 Task: Find connections with filter location La Laguna with filter topic #nowhiringwith filter profile language German with filter current company Acro Service Corp with filter school Saranathan College of Engineering with filter industry Mobile Computing Software Products with filter service category Telecommunications with filter keywords title Outside Sales Manager
Action: Mouse moved to (479, 68)
Screenshot: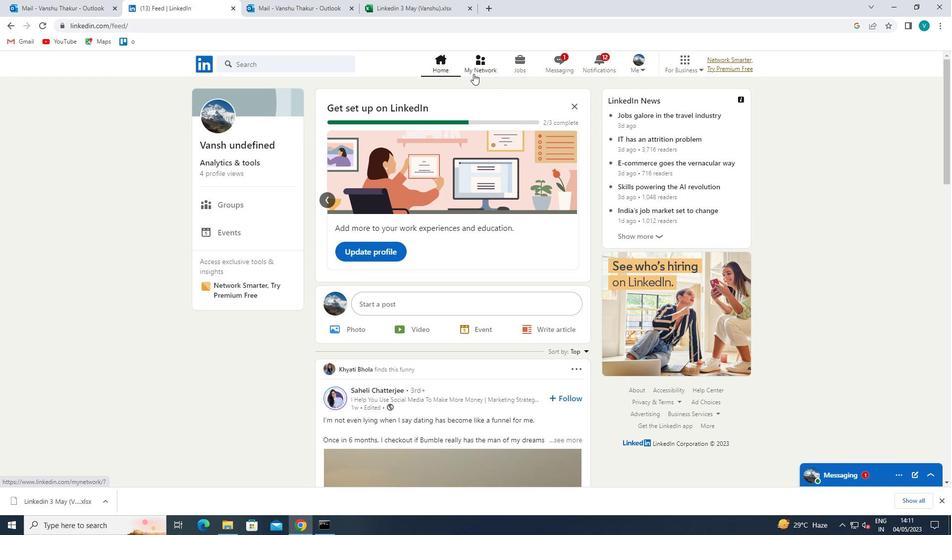 
Action: Mouse pressed left at (479, 68)
Screenshot: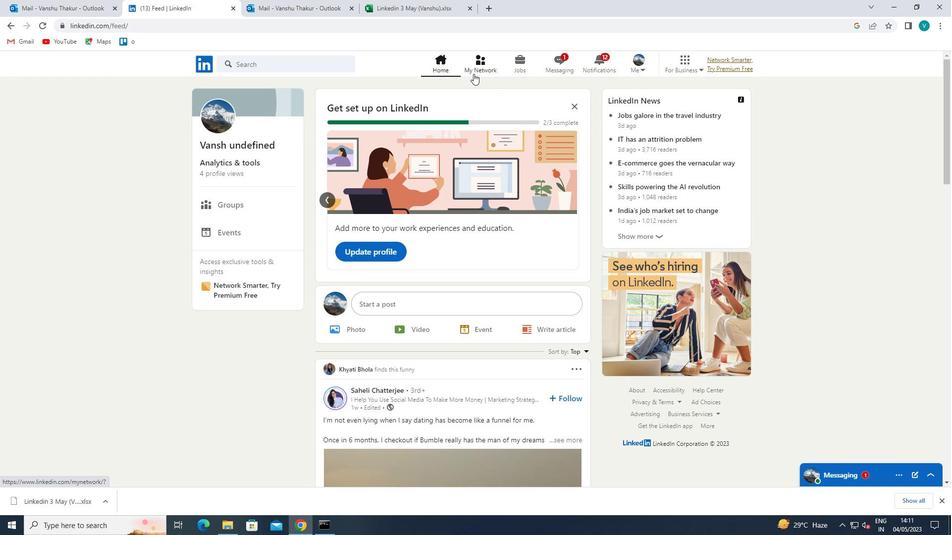 
Action: Mouse moved to (300, 120)
Screenshot: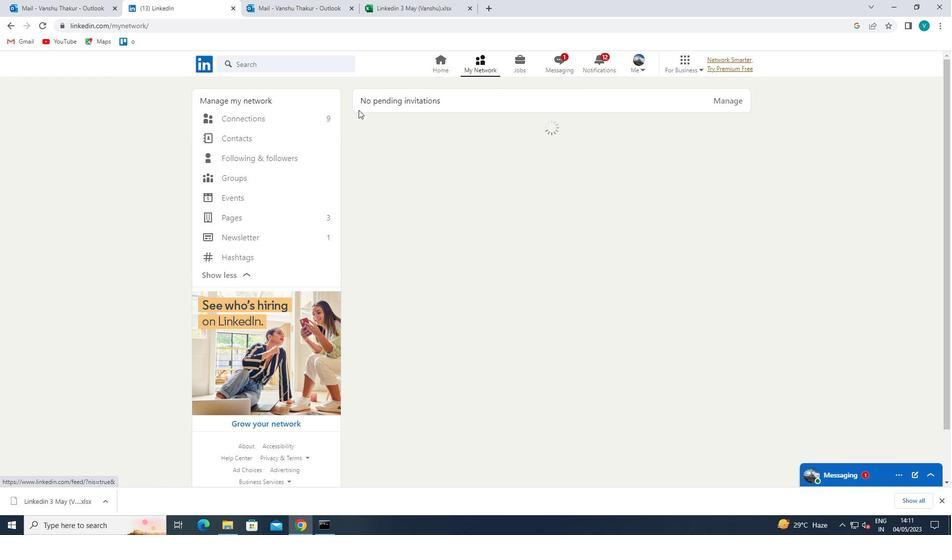 
Action: Mouse pressed left at (300, 120)
Screenshot: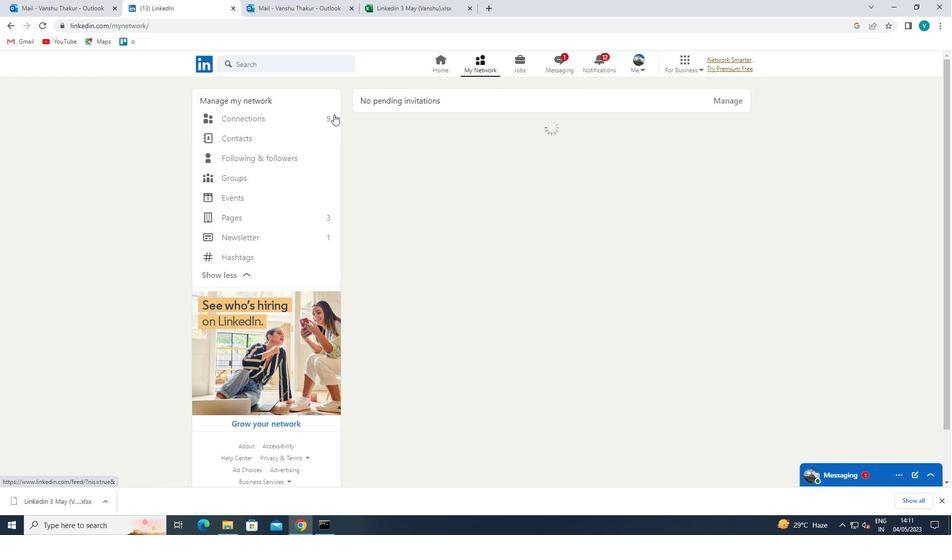 
Action: Mouse moved to (537, 121)
Screenshot: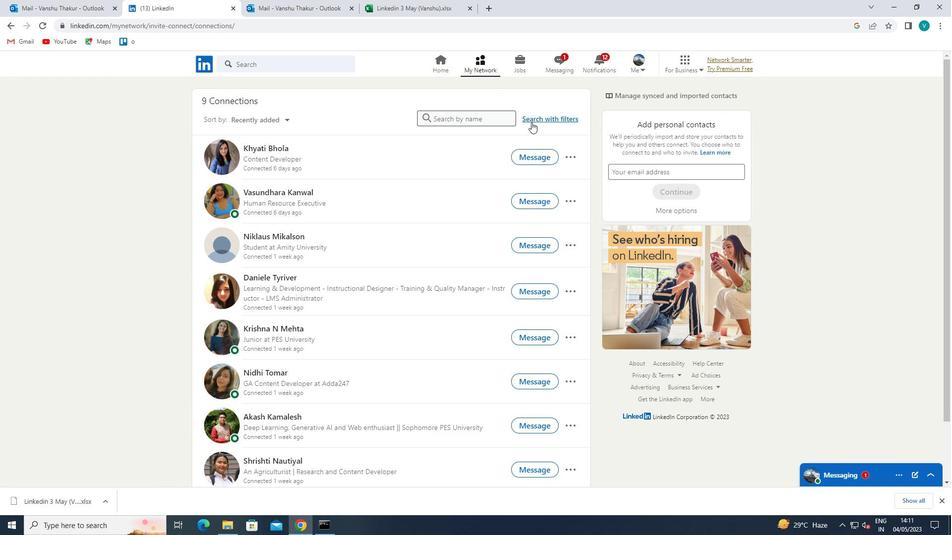 
Action: Mouse pressed left at (537, 121)
Screenshot: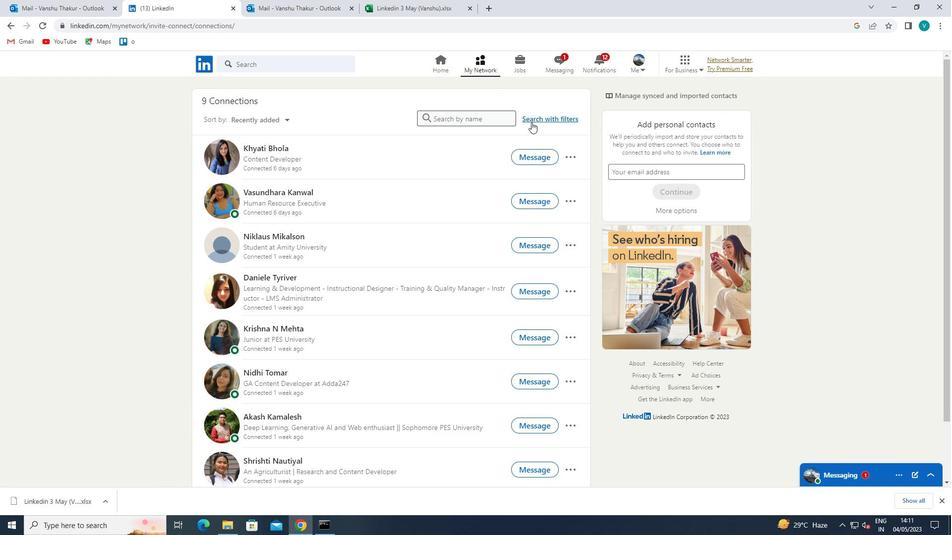 
Action: Mouse moved to (486, 93)
Screenshot: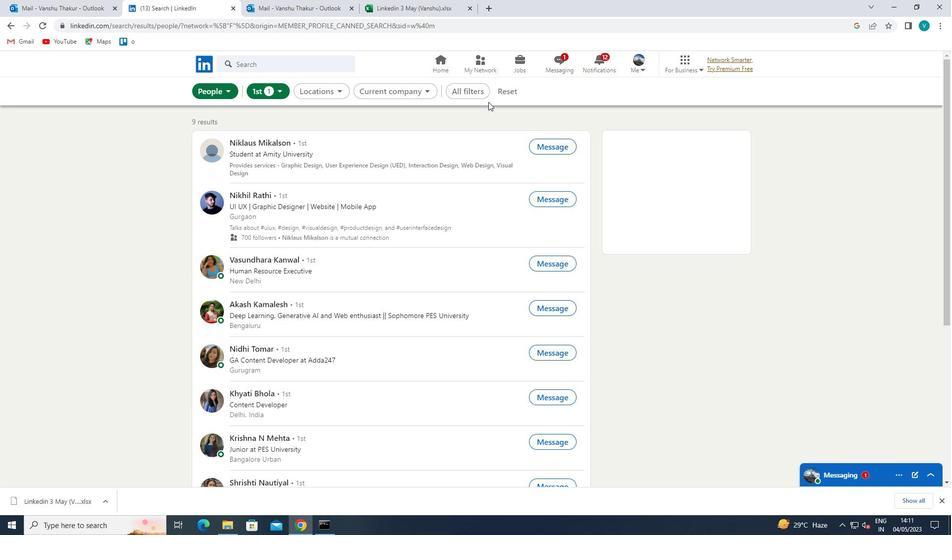 
Action: Mouse pressed left at (486, 93)
Screenshot: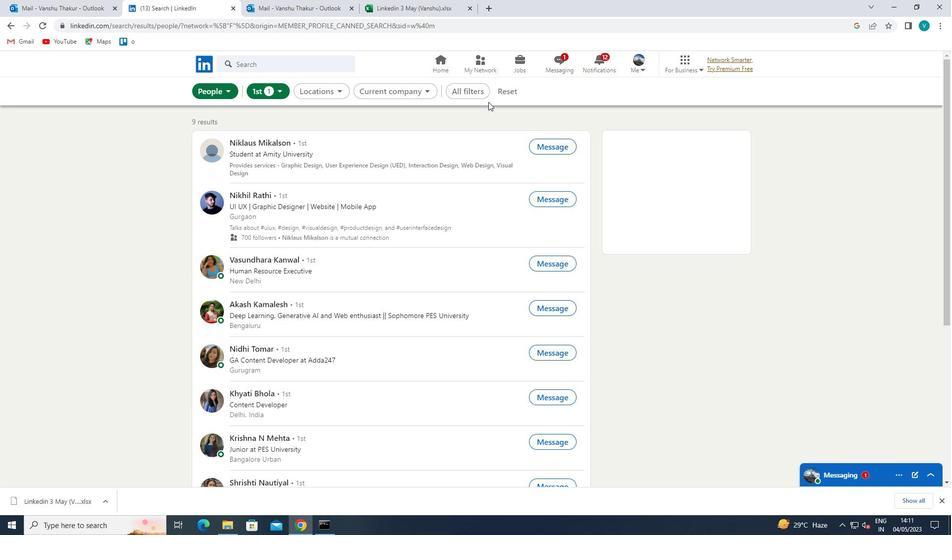 
Action: Mouse moved to (807, 196)
Screenshot: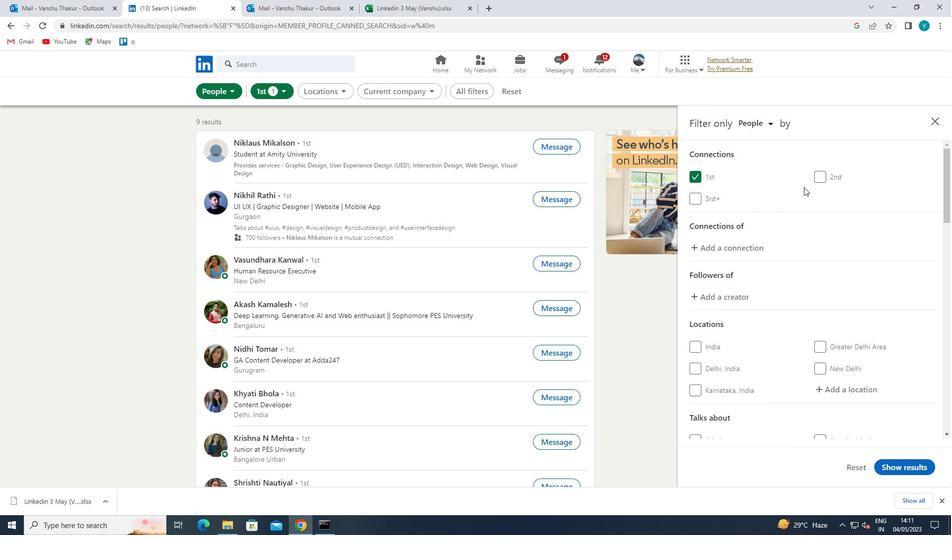 
Action: Mouse scrolled (807, 195) with delta (0, 0)
Screenshot: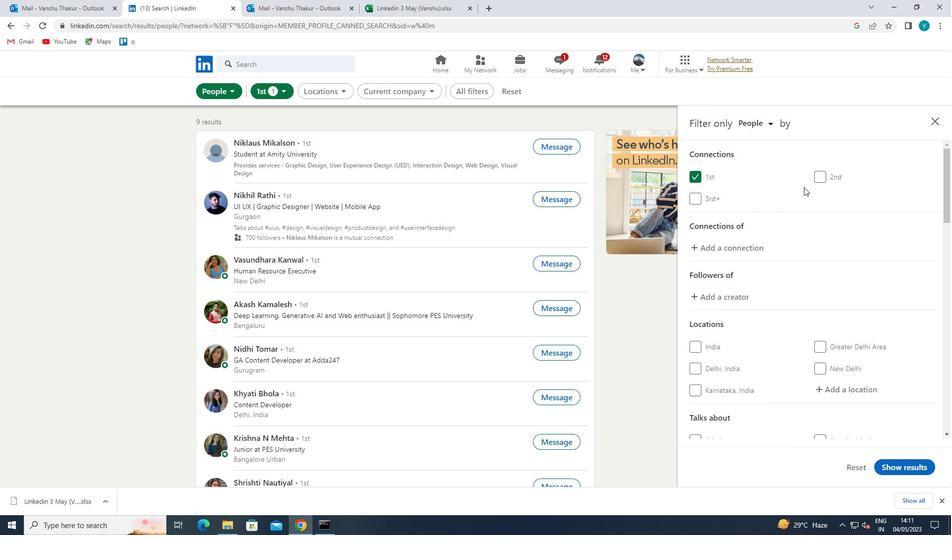 
Action: Mouse moved to (808, 199)
Screenshot: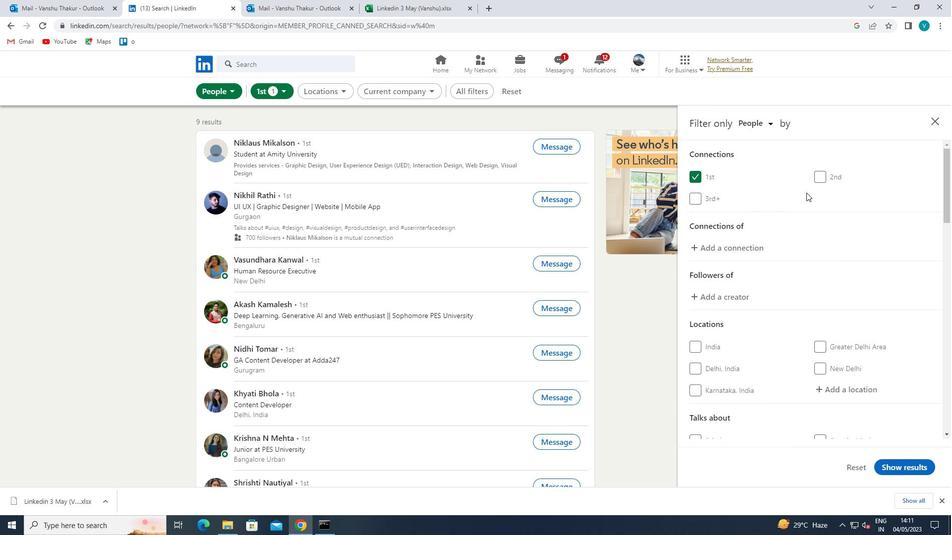 
Action: Mouse scrolled (808, 199) with delta (0, 0)
Screenshot: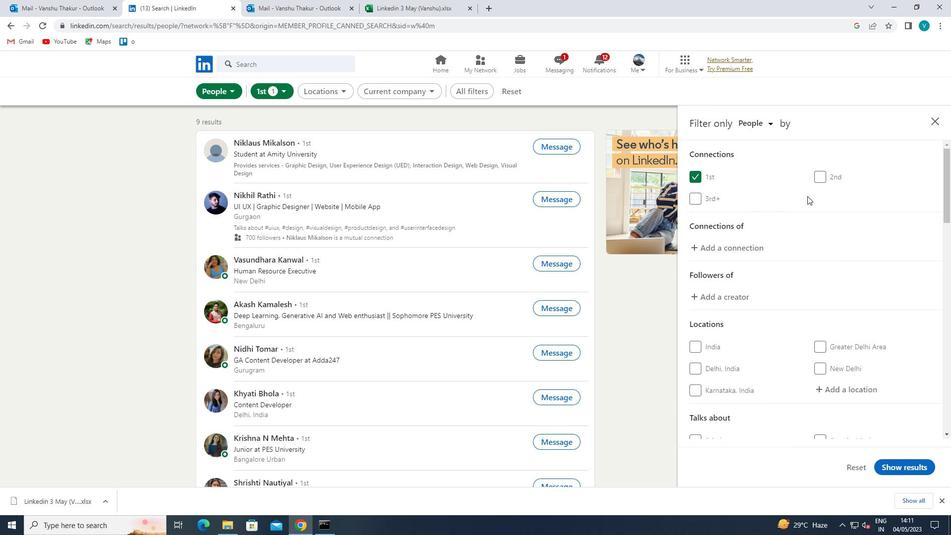 
Action: Mouse moved to (809, 201)
Screenshot: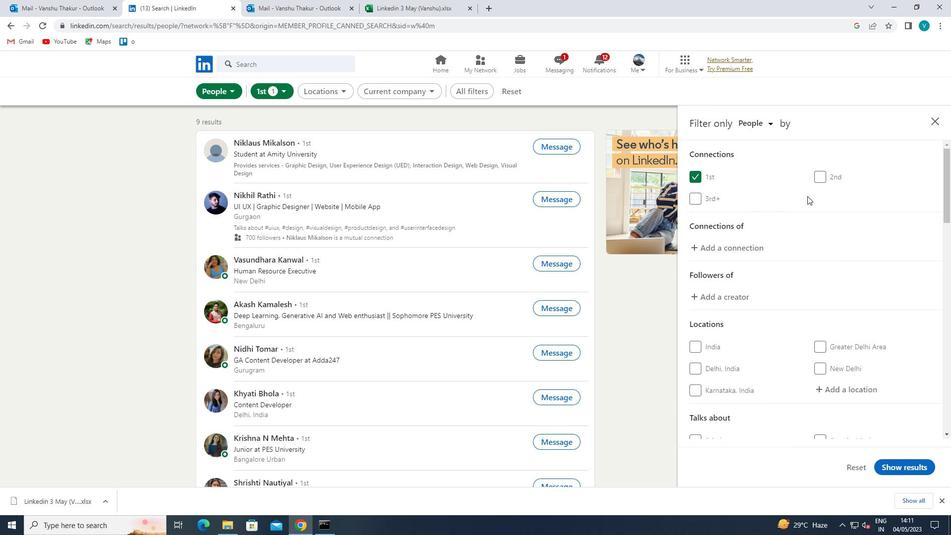 
Action: Mouse scrolled (809, 200) with delta (0, 0)
Screenshot: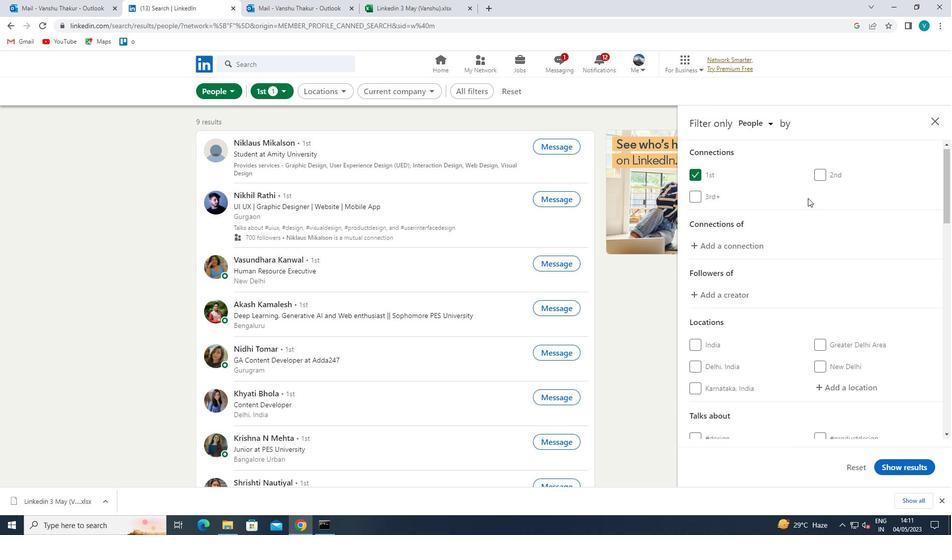 
Action: Mouse moved to (830, 236)
Screenshot: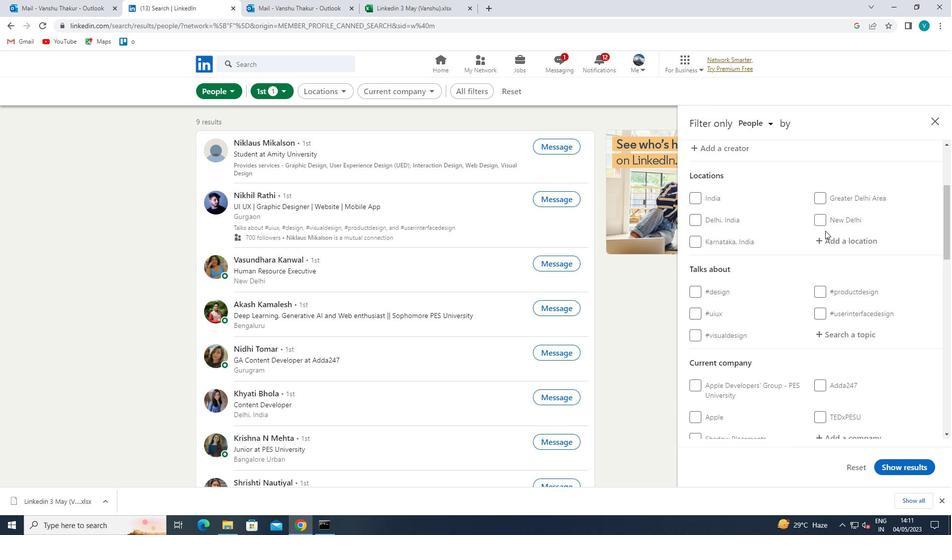
Action: Mouse pressed left at (830, 236)
Screenshot: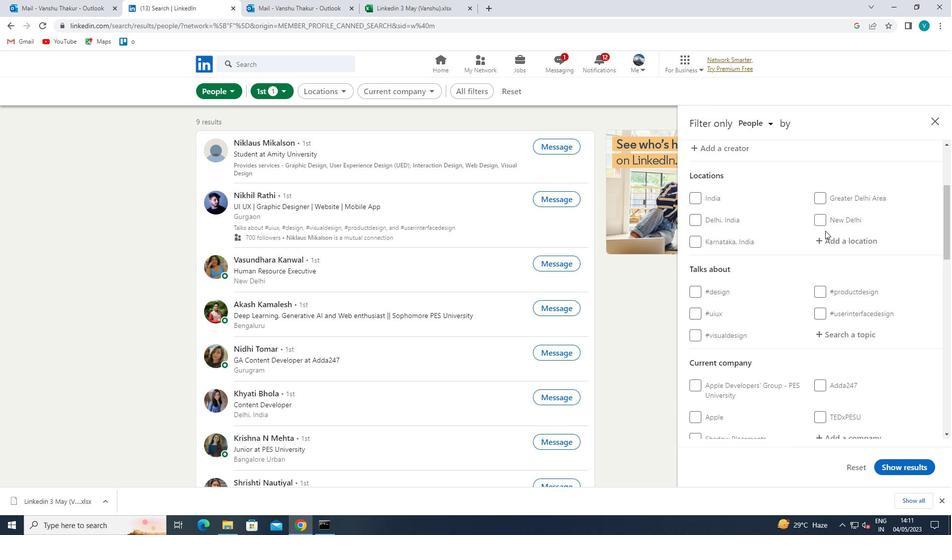 
Action: Mouse moved to (690, 161)
Screenshot: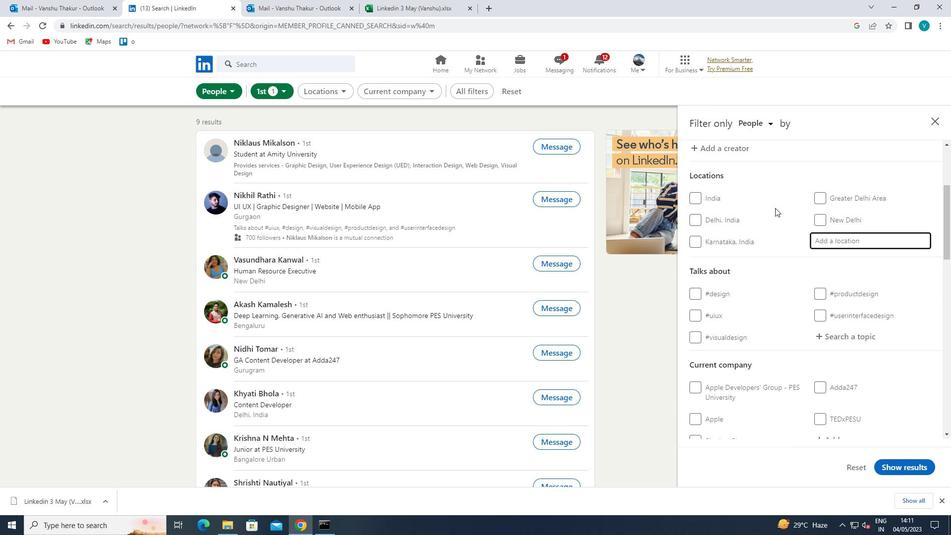 
Action: Key pressed <Key.shift>LA<Key.space><Key.shift><Key.shift><Key.shift><Key.shift><Key.shift><Key.shift><Key.shift><Key.shift><Key.shift><Key.shift><Key.shift>LAGUNA
Screenshot: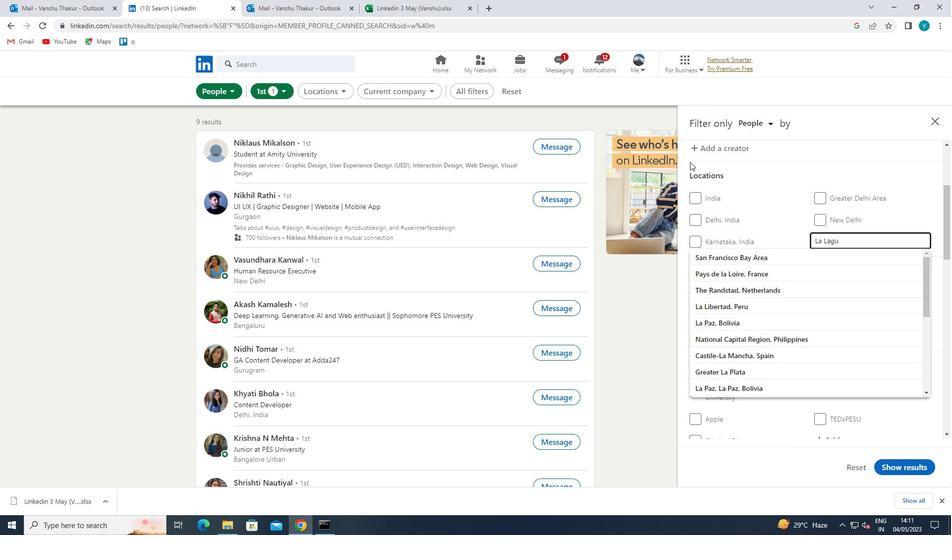 
Action: Mouse moved to (765, 271)
Screenshot: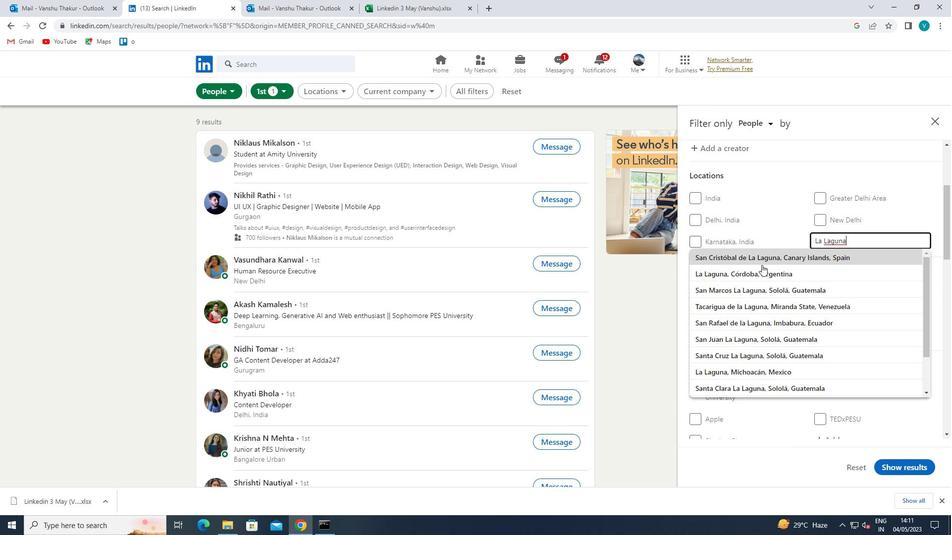
Action: Mouse pressed left at (765, 271)
Screenshot: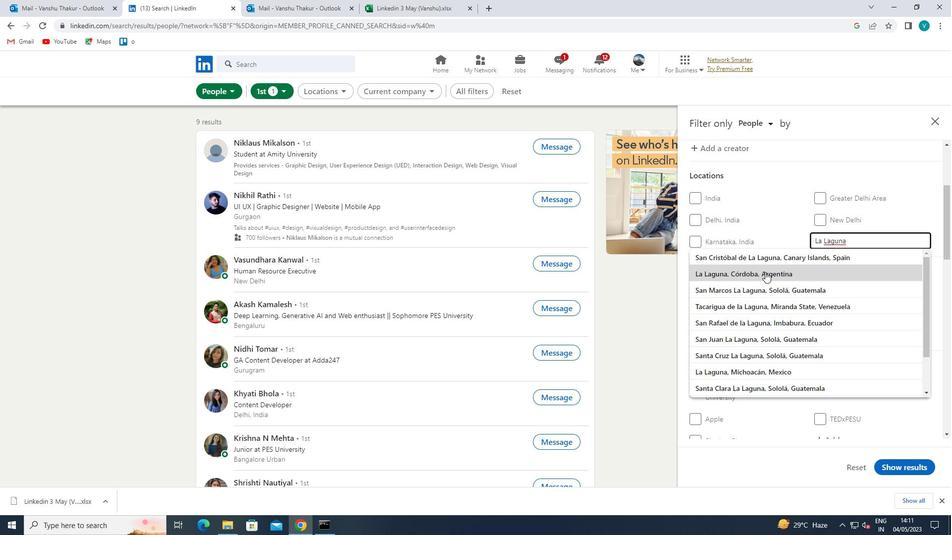 
Action: Mouse scrolled (765, 271) with delta (0, 0)
Screenshot: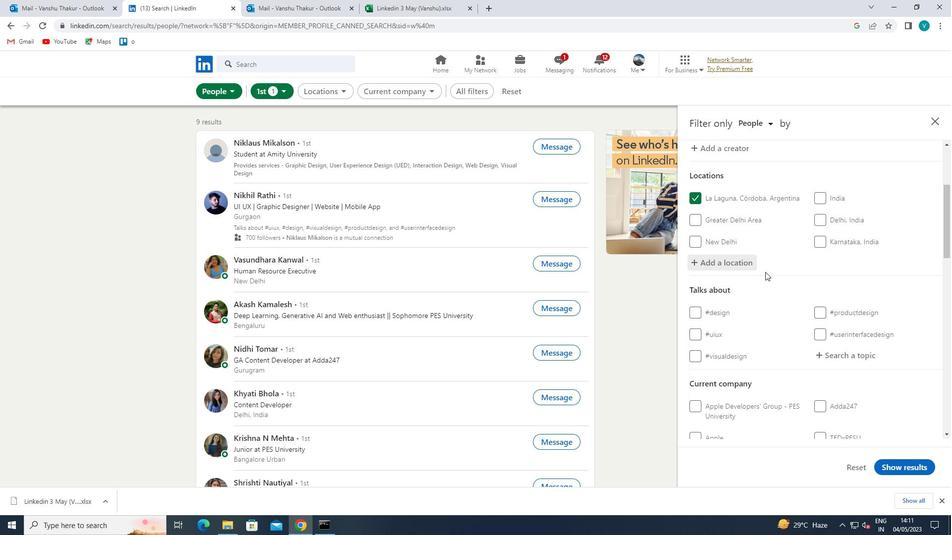 
Action: Mouse scrolled (765, 271) with delta (0, 0)
Screenshot: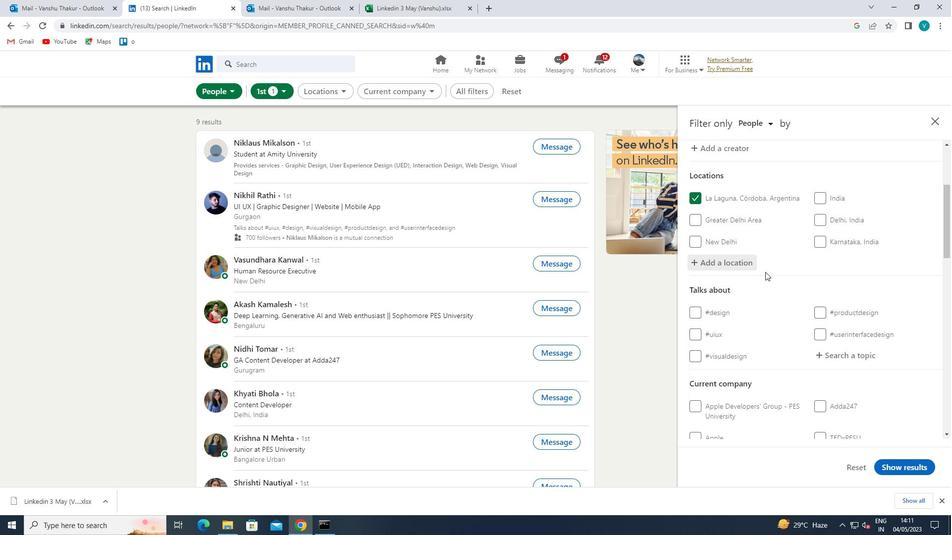 
Action: Mouse moved to (826, 261)
Screenshot: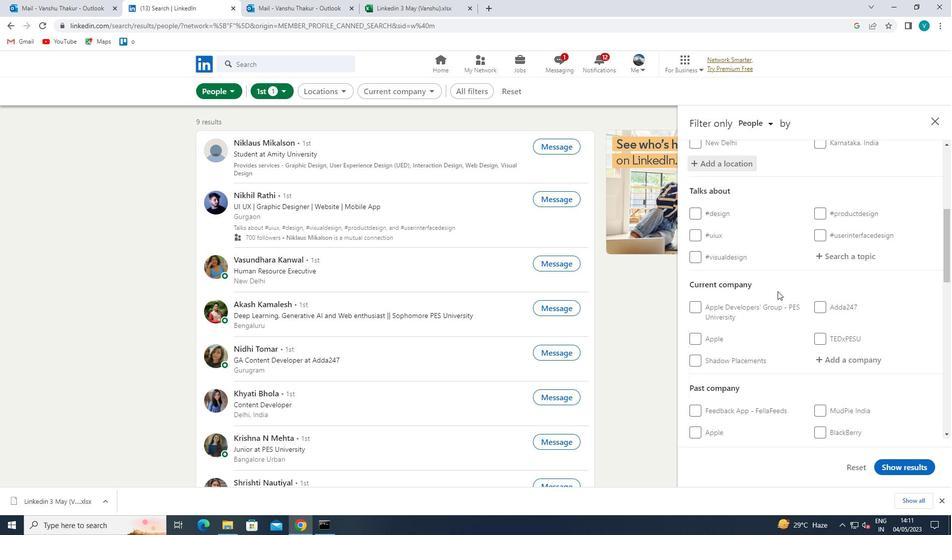 
Action: Mouse pressed left at (826, 261)
Screenshot: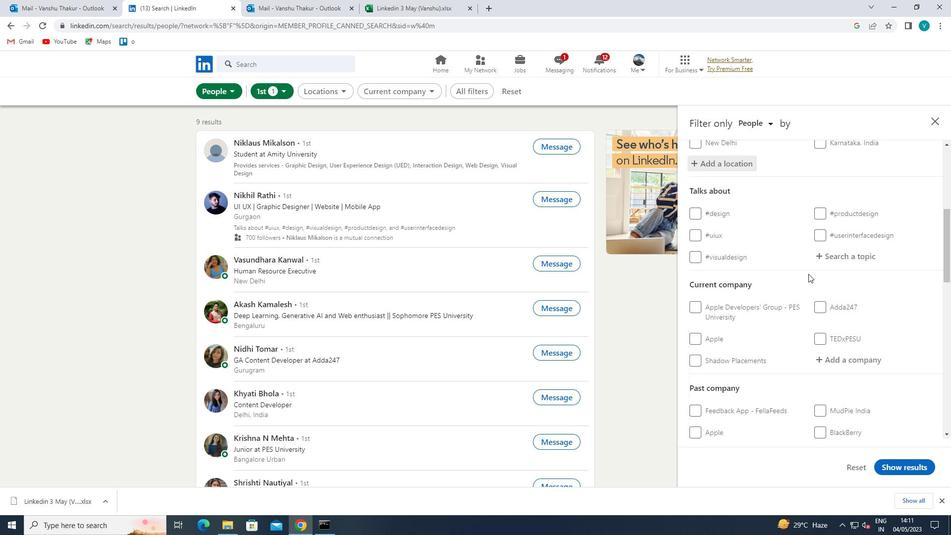 
Action: Key pressed NOWHIRING
Screenshot: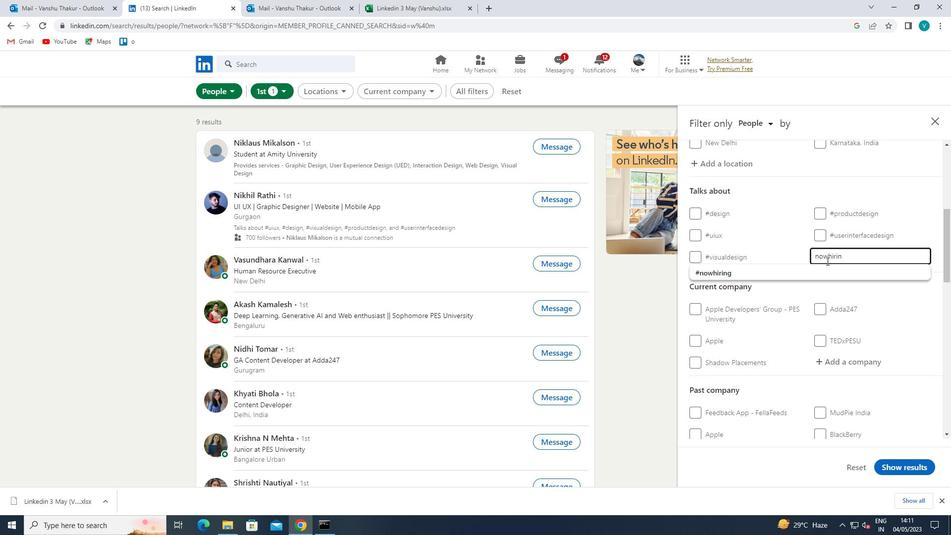 
Action: Mouse moved to (790, 265)
Screenshot: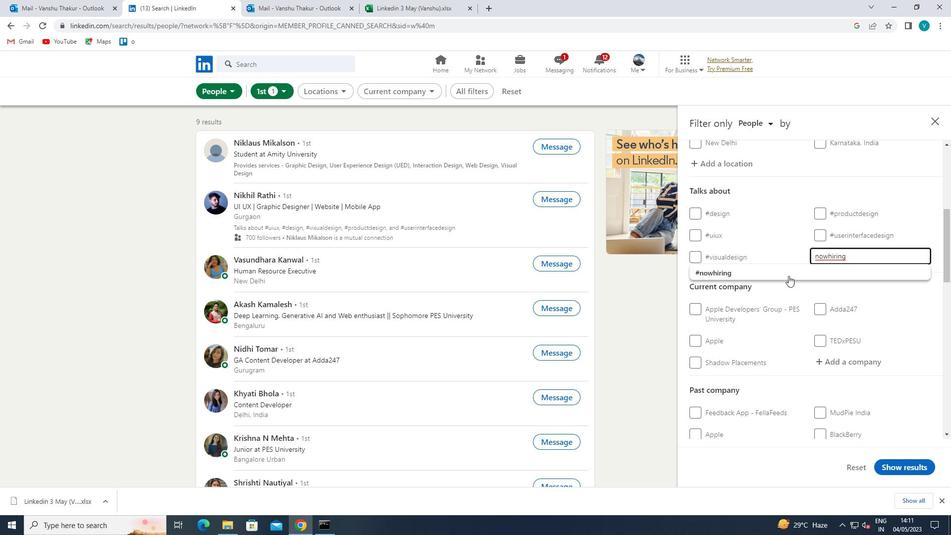 
Action: Mouse pressed left at (790, 265)
Screenshot: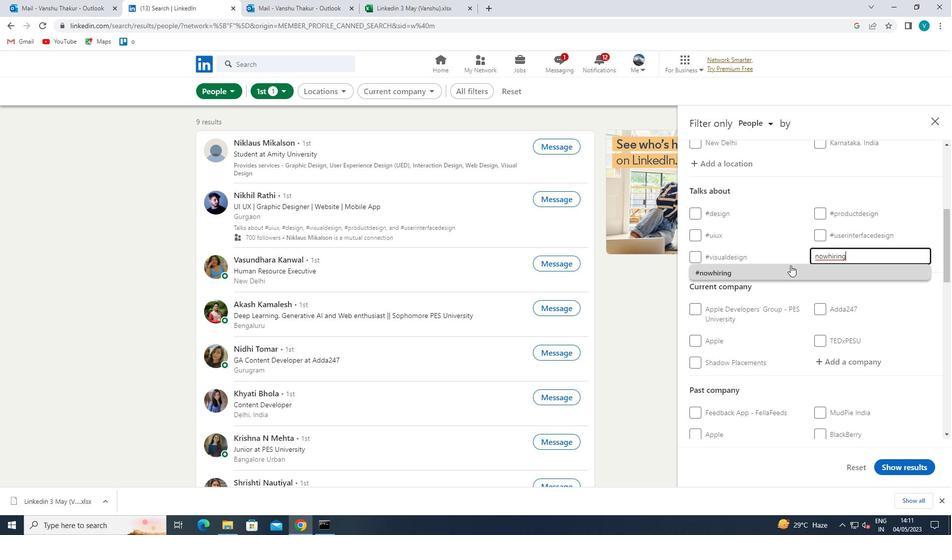 
Action: Mouse scrolled (790, 265) with delta (0, 0)
Screenshot: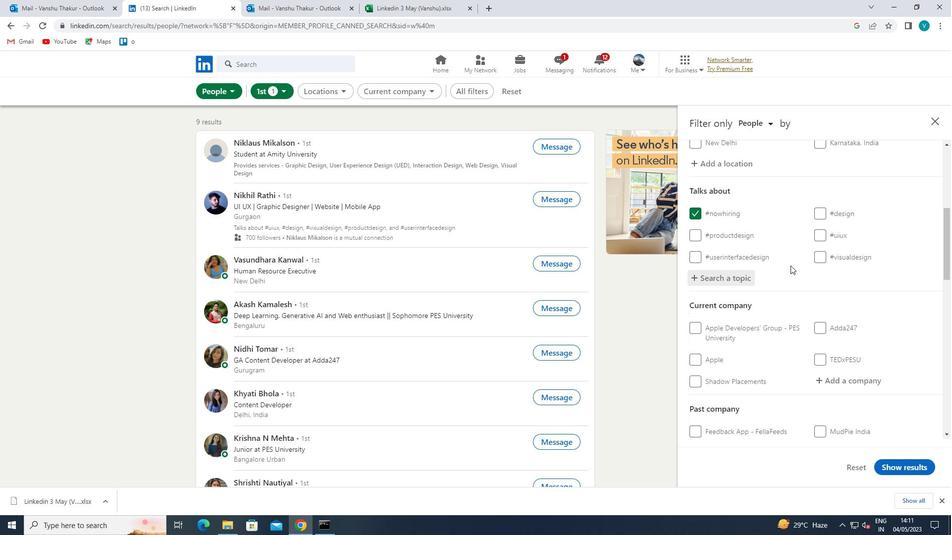 
Action: Mouse scrolled (790, 265) with delta (0, 0)
Screenshot: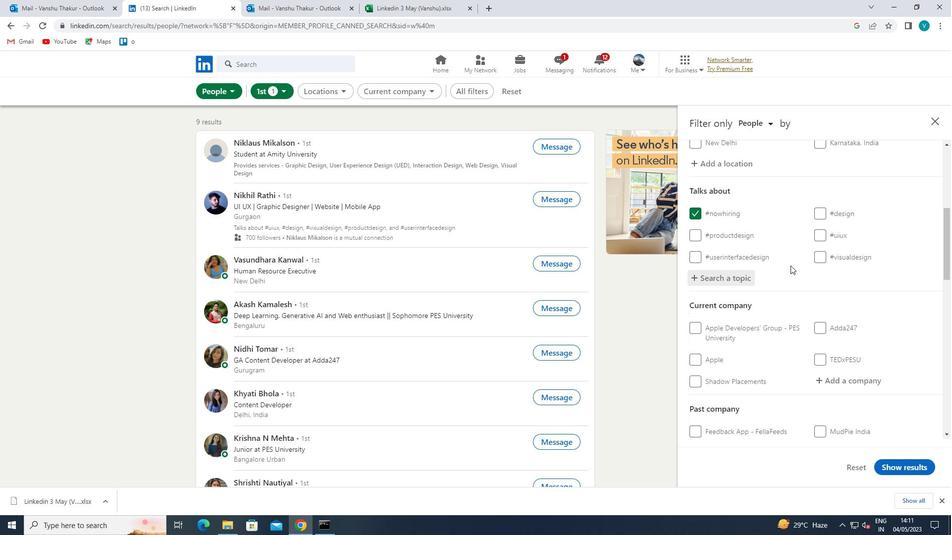 
Action: Mouse moved to (835, 276)
Screenshot: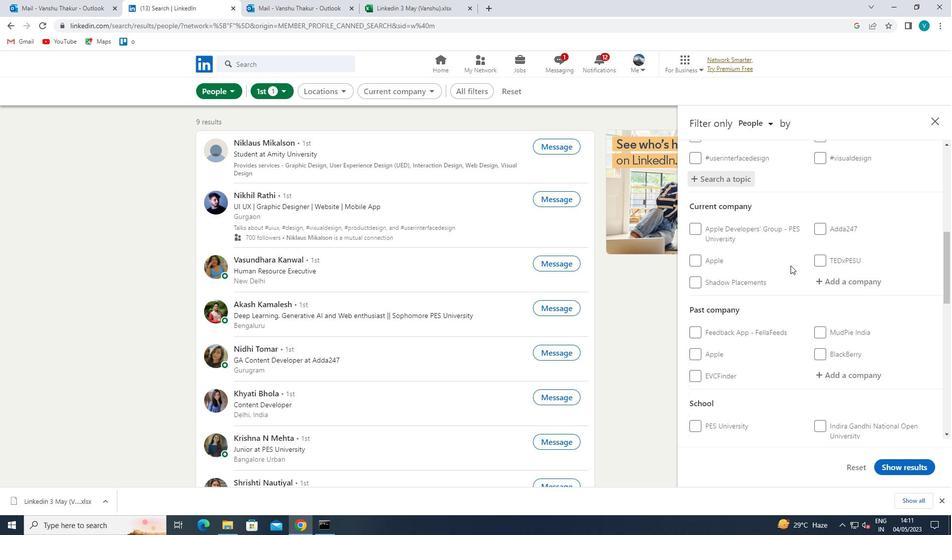
Action: Mouse pressed left at (835, 276)
Screenshot: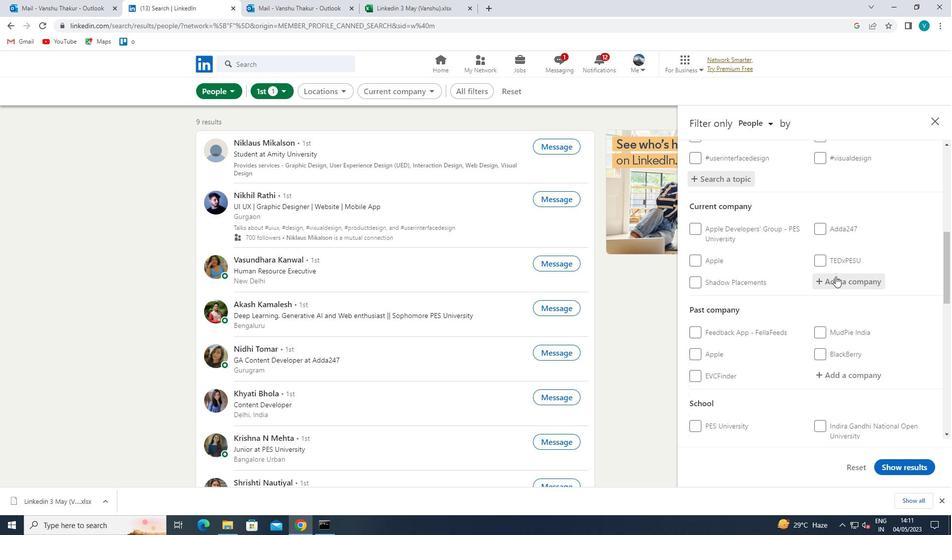 
Action: Key pressed <Key.shift>ACRO
Screenshot: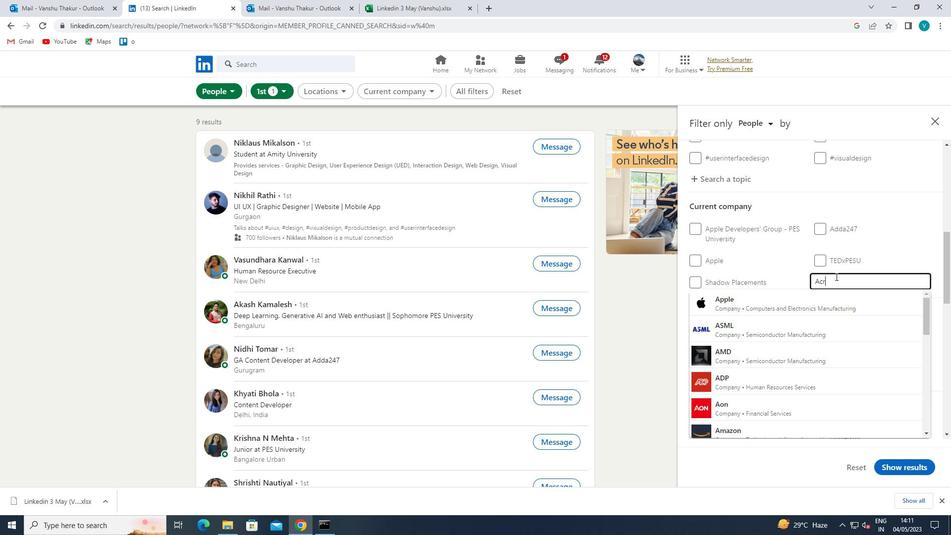 
Action: Mouse moved to (824, 322)
Screenshot: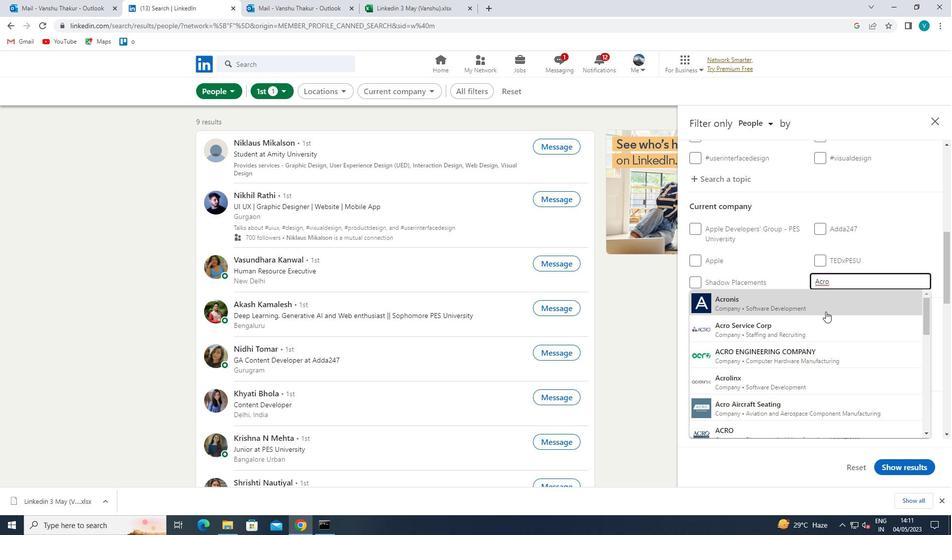 
Action: Mouse pressed left at (824, 322)
Screenshot: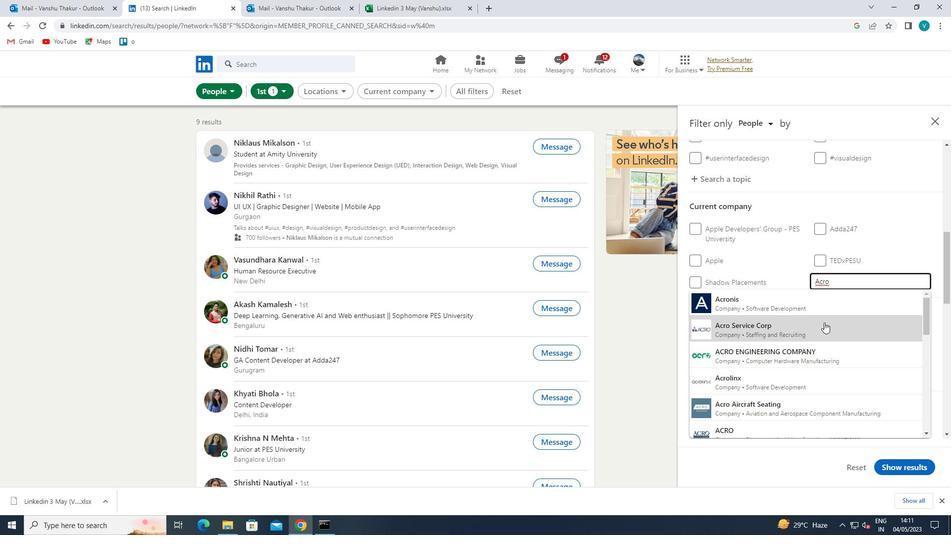 
Action: Mouse scrolled (824, 322) with delta (0, 0)
Screenshot: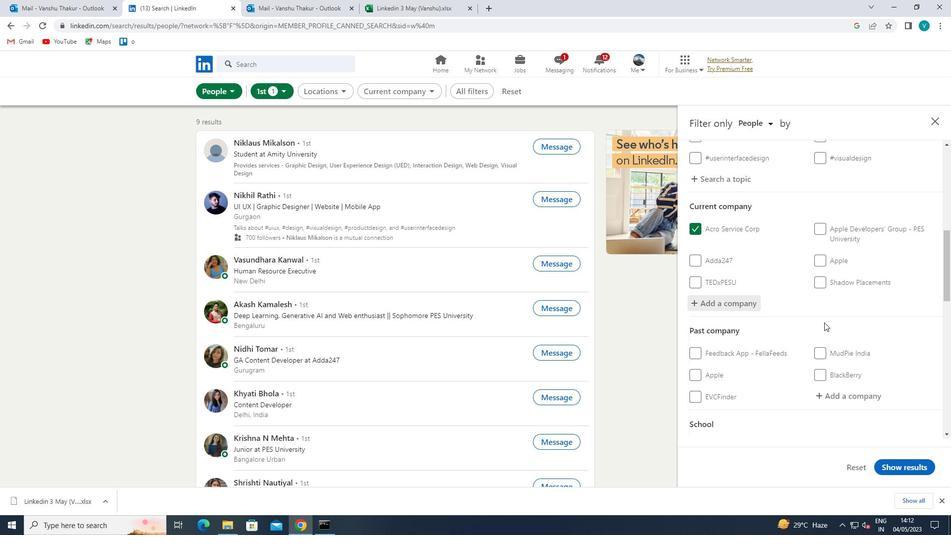 
Action: Mouse scrolled (824, 322) with delta (0, 0)
Screenshot: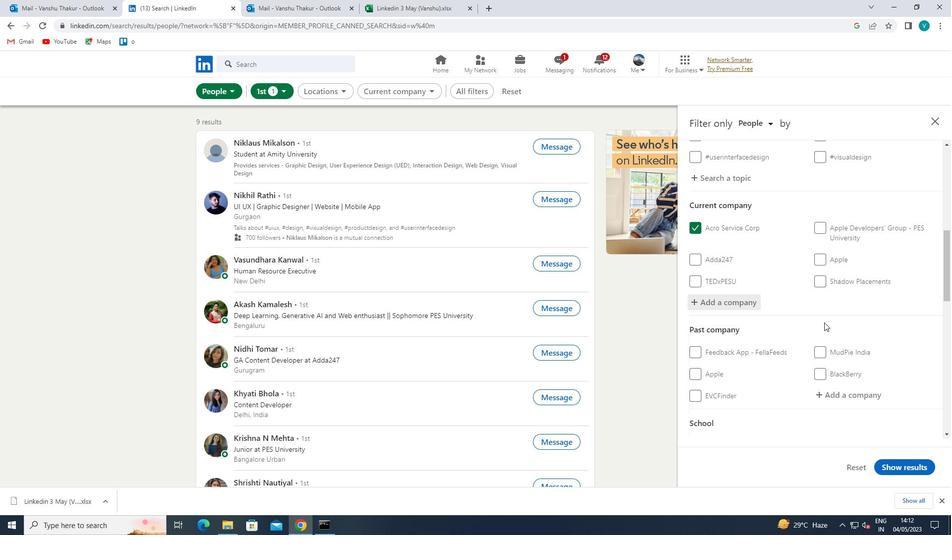 
Action: Mouse scrolled (824, 322) with delta (0, 0)
Screenshot: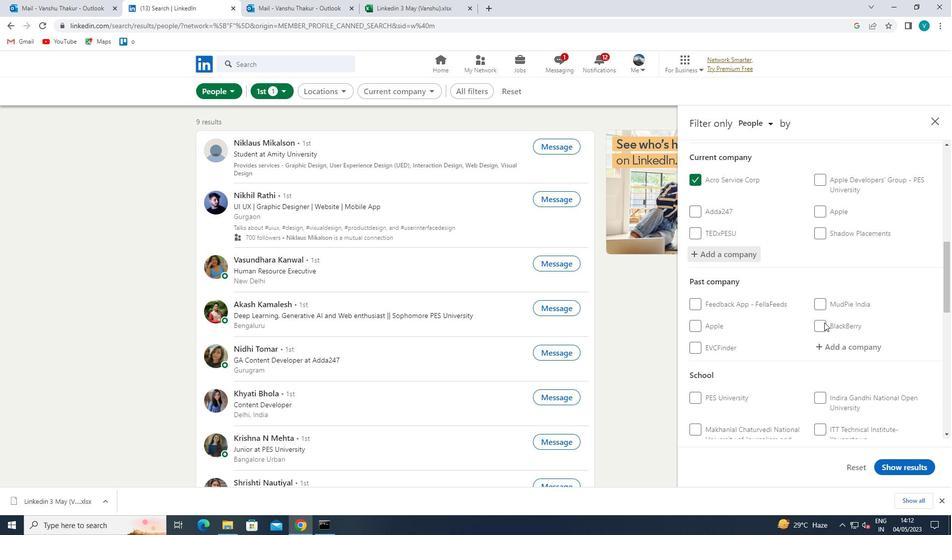 
Action: Mouse scrolled (824, 322) with delta (0, 0)
Screenshot: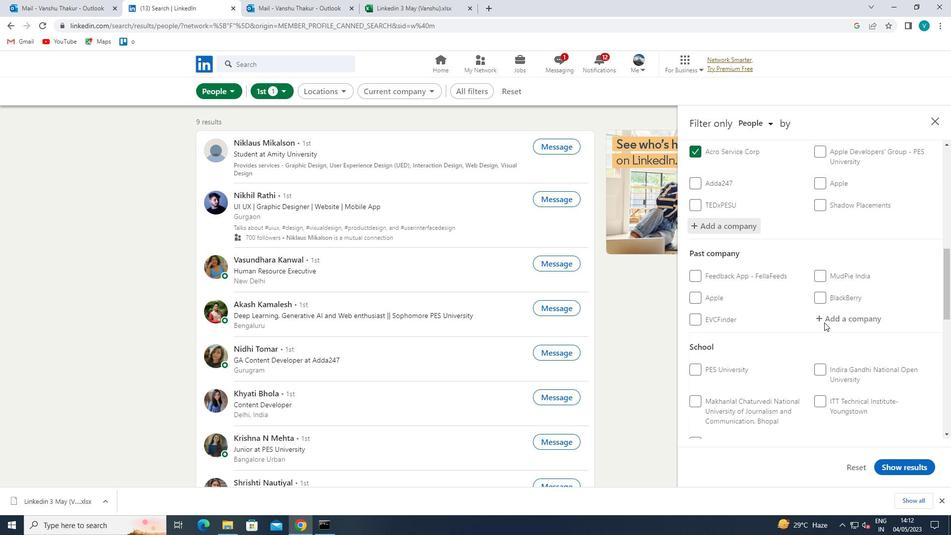 
Action: Mouse moved to (826, 321)
Screenshot: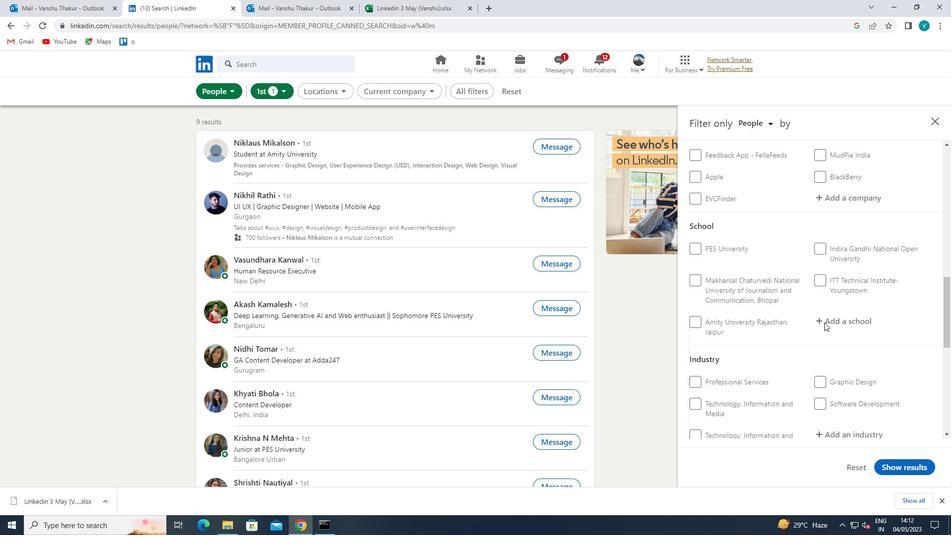 
Action: Mouse pressed left at (826, 321)
Screenshot: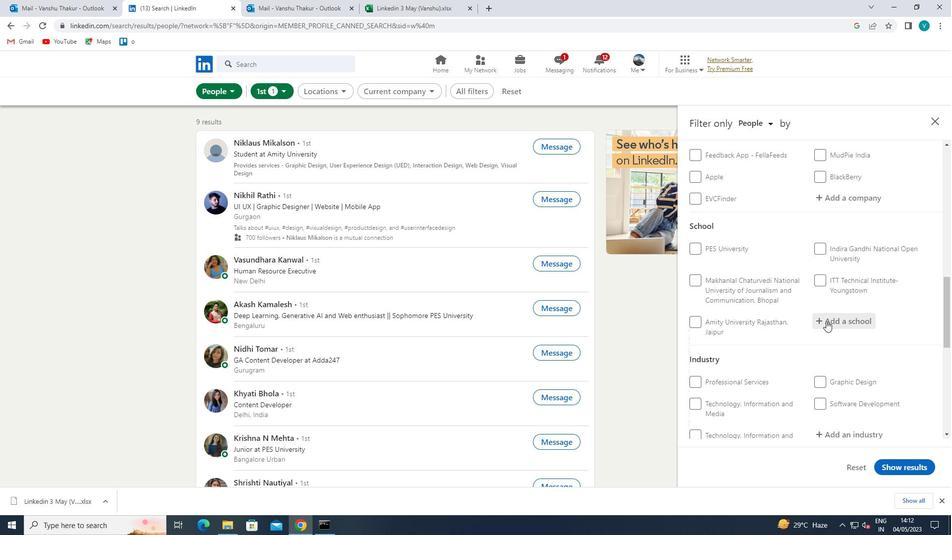 
Action: Key pressed <Key.shift>SARANATHAN
Screenshot: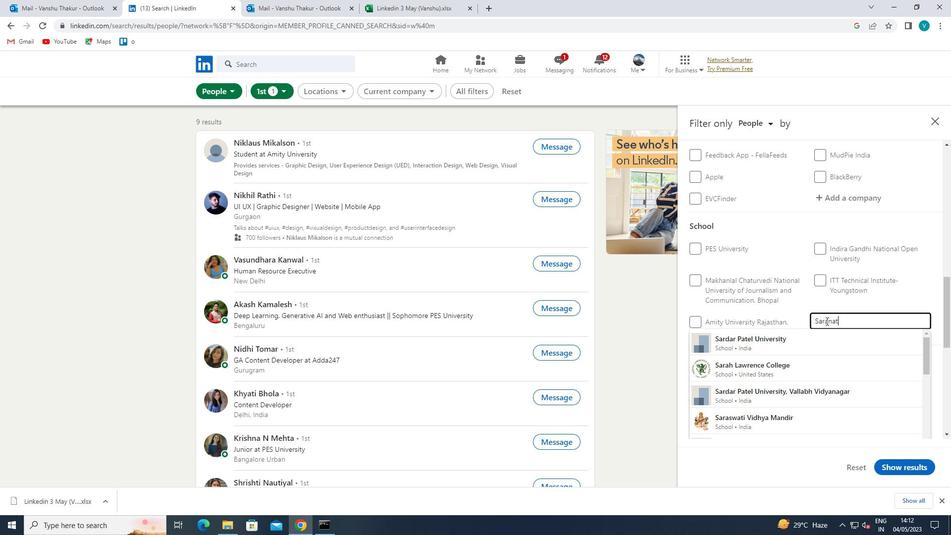 
Action: Mouse moved to (815, 346)
Screenshot: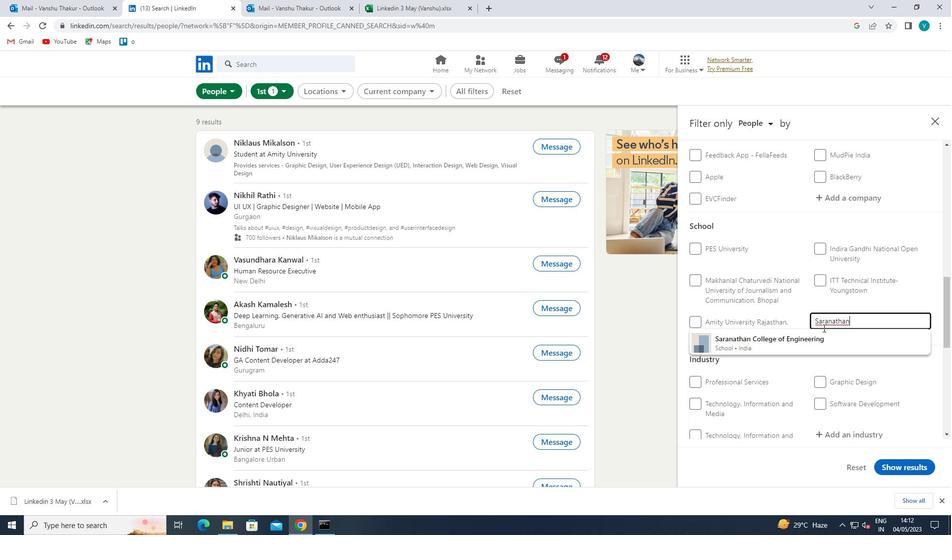 
Action: Mouse pressed left at (815, 346)
Screenshot: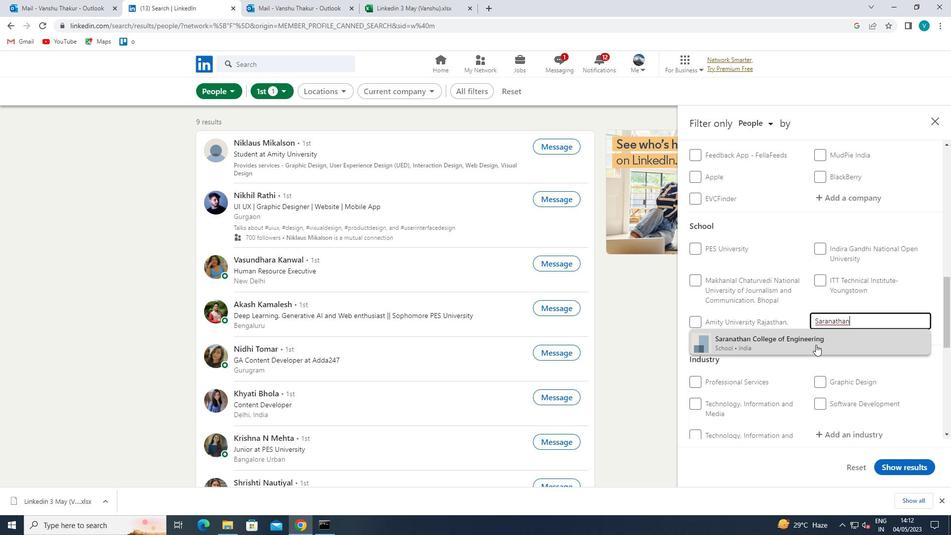
Action: Mouse scrolled (815, 345) with delta (0, 0)
Screenshot: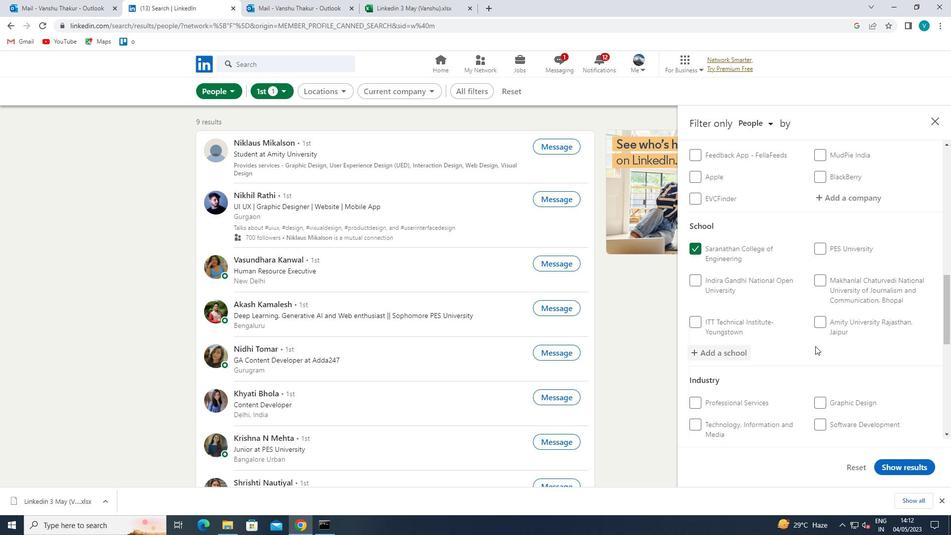 
Action: Mouse scrolled (815, 345) with delta (0, 0)
Screenshot: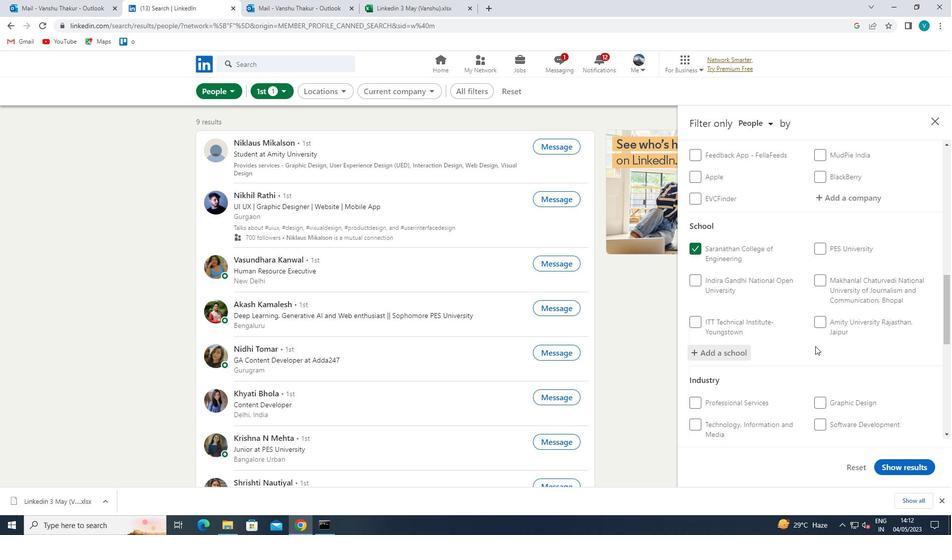 
Action: Mouse scrolled (815, 345) with delta (0, 0)
Screenshot: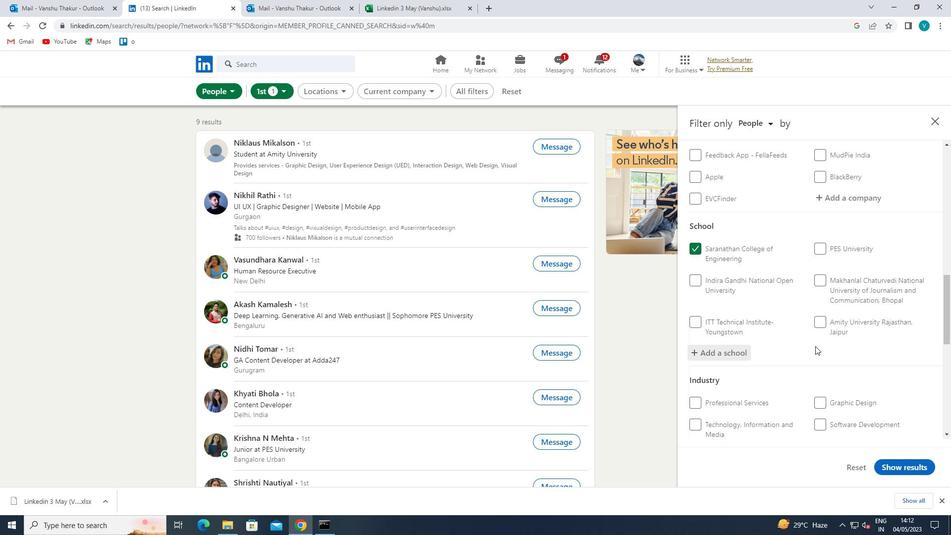 
Action: Mouse scrolled (815, 345) with delta (0, 0)
Screenshot: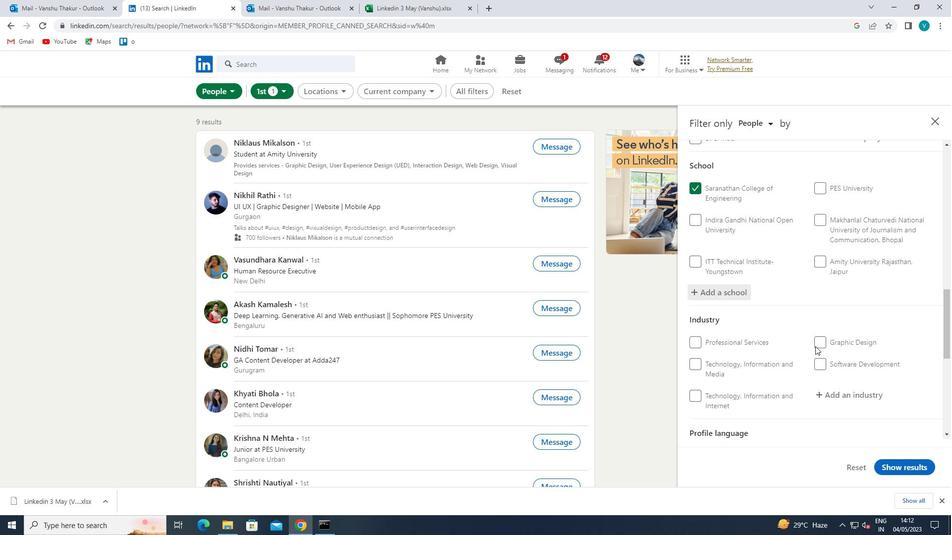 
Action: Mouse moved to (860, 255)
Screenshot: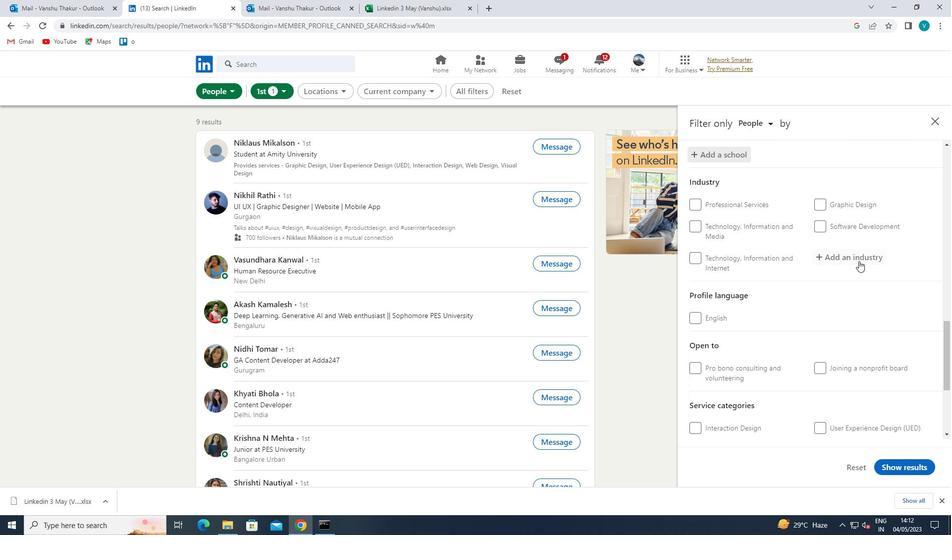 
Action: Mouse pressed left at (860, 255)
Screenshot: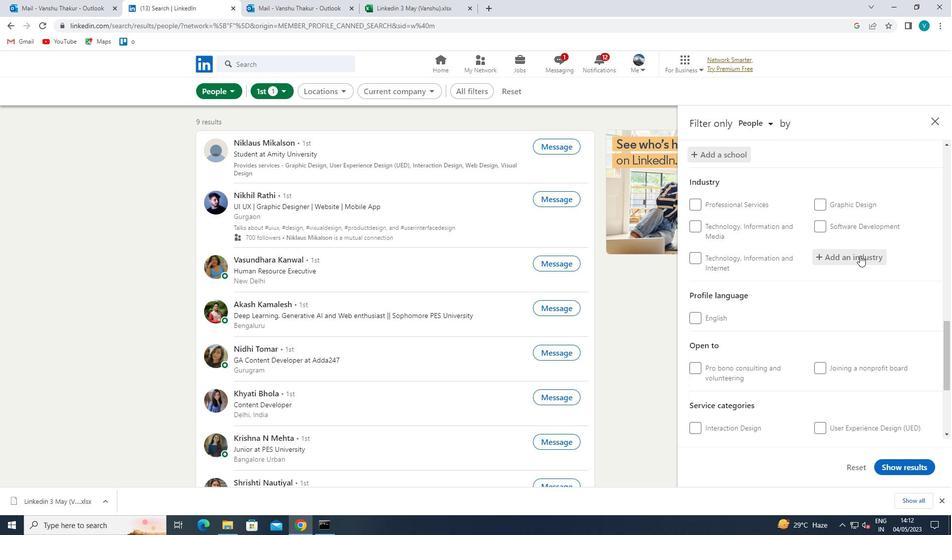 
Action: Key pressed <Key.shift>MOBILE<Key.space>
Screenshot: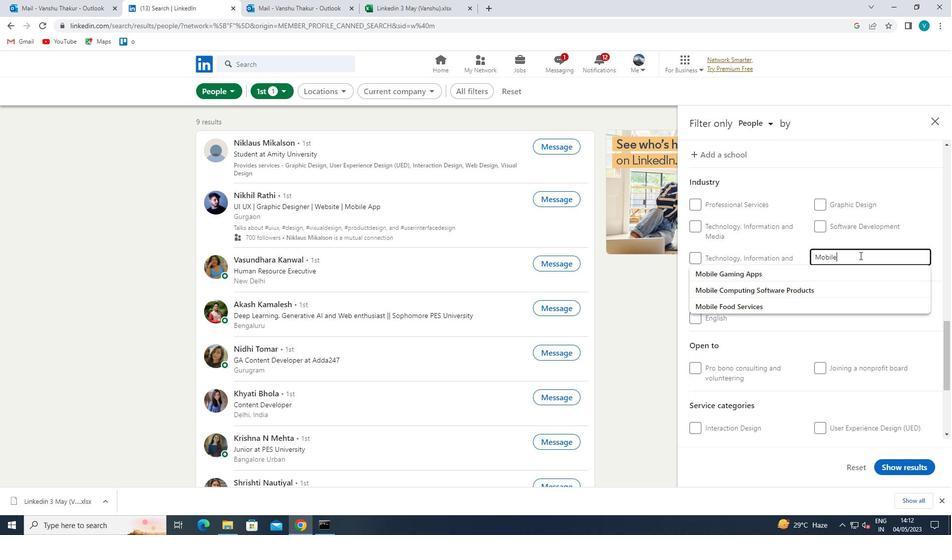 
Action: Mouse moved to (840, 283)
Screenshot: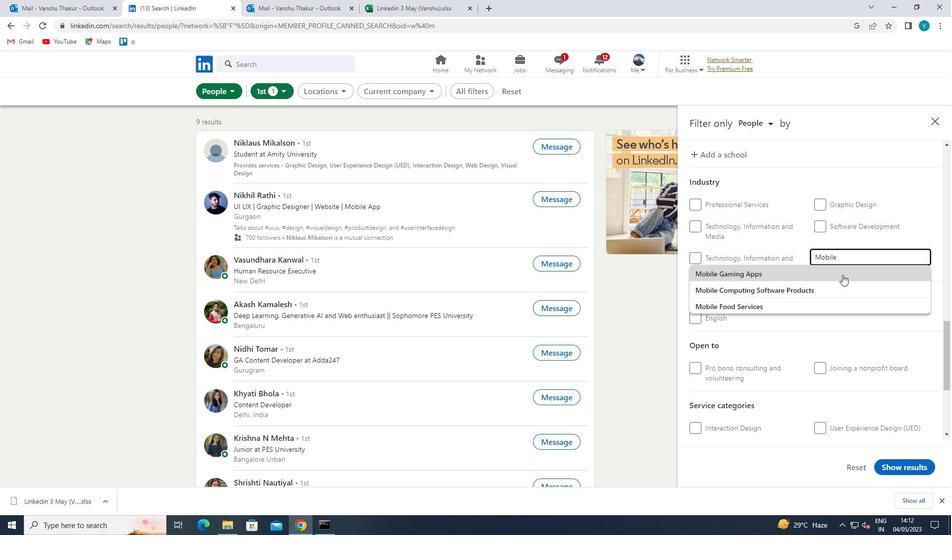 
Action: Mouse pressed left at (840, 283)
Screenshot: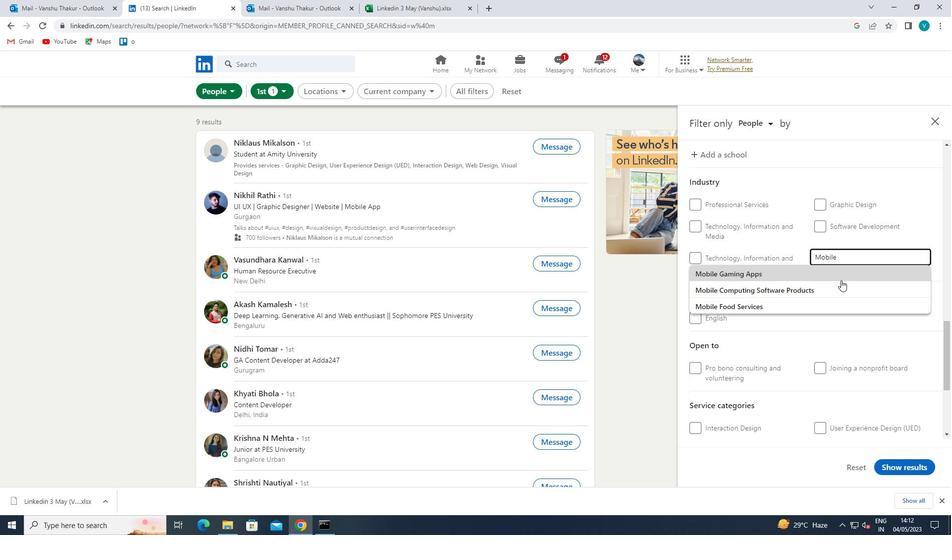 
Action: Mouse scrolled (840, 283) with delta (0, 0)
Screenshot: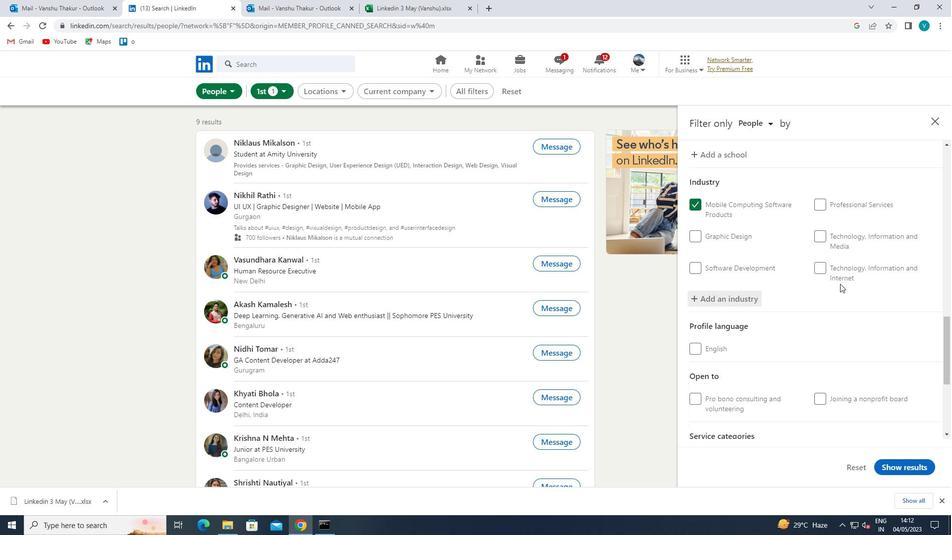 
Action: Mouse scrolled (840, 283) with delta (0, 0)
Screenshot: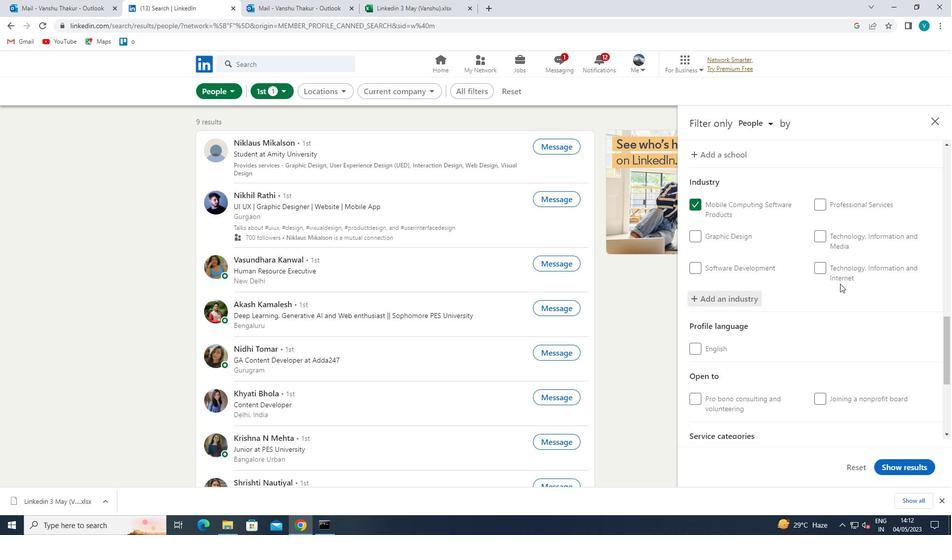 
Action: Mouse scrolled (840, 283) with delta (0, 0)
Screenshot: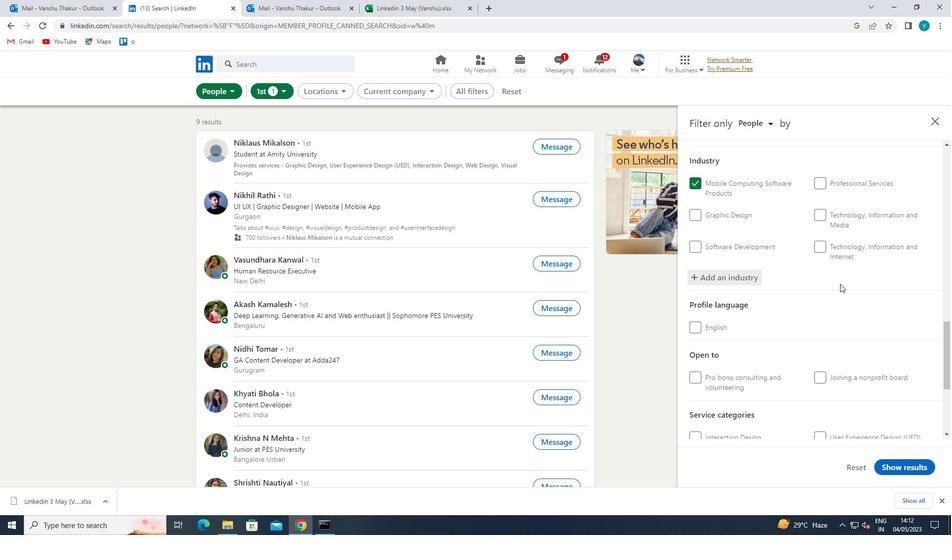 
Action: Mouse scrolled (840, 283) with delta (0, 0)
Screenshot: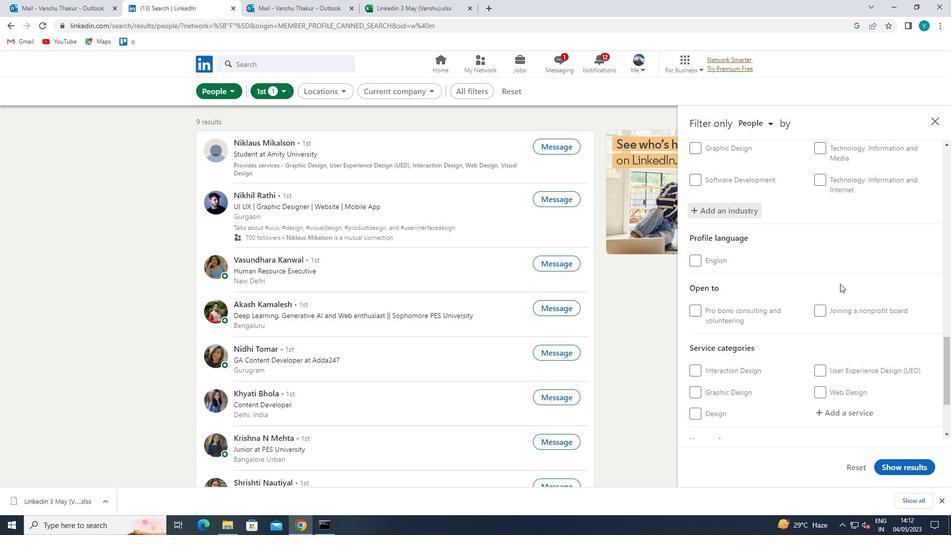 
Action: Mouse moved to (844, 300)
Screenshot: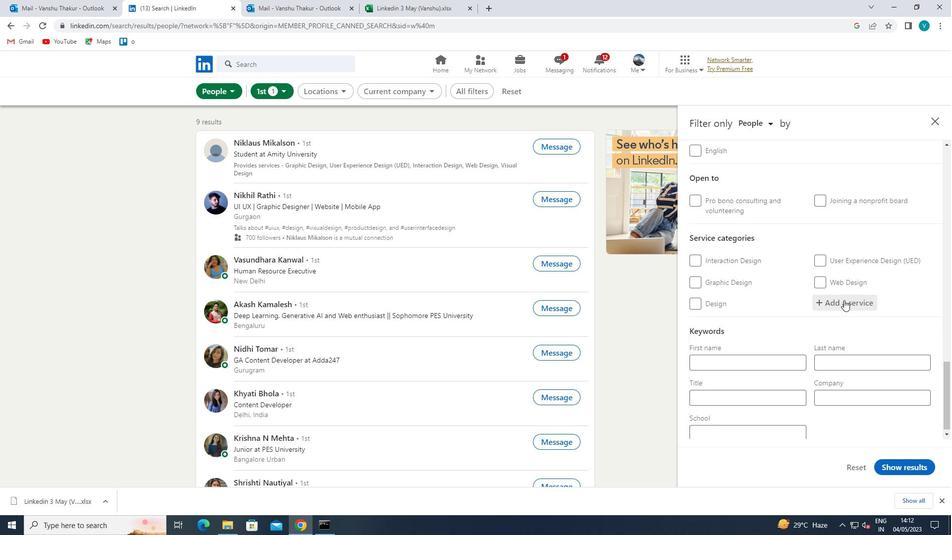 
Action: Mouse pressed left at (844, 300)
Screenshot: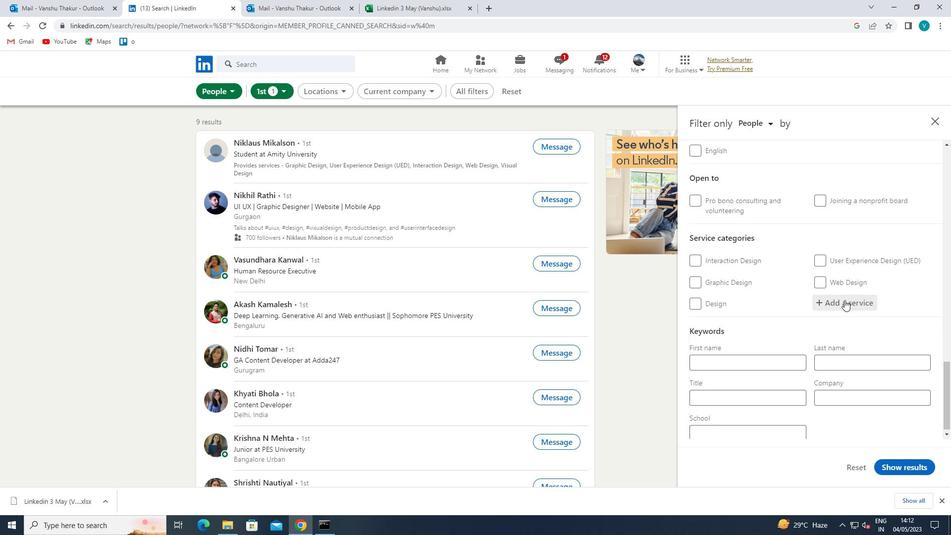 
Action: Key pressed <Key.shift><Key.shift><Key.shift><Key.shift><Key.shift><Key.shift><Key.shift><Key.shift><Key.shift><Key.shift><Key.shift><Key.shift><Key.shift><Key.shift><Key.shift><Key.shift><Key.shift><Key.shift>TELECO
Screenshot: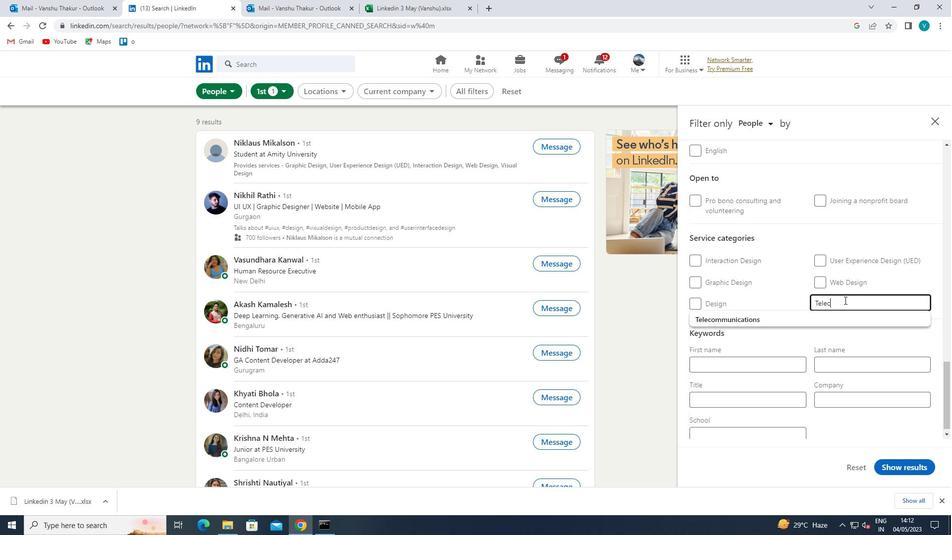 
Action: Mouse moved to (816, 314)
Screenshot: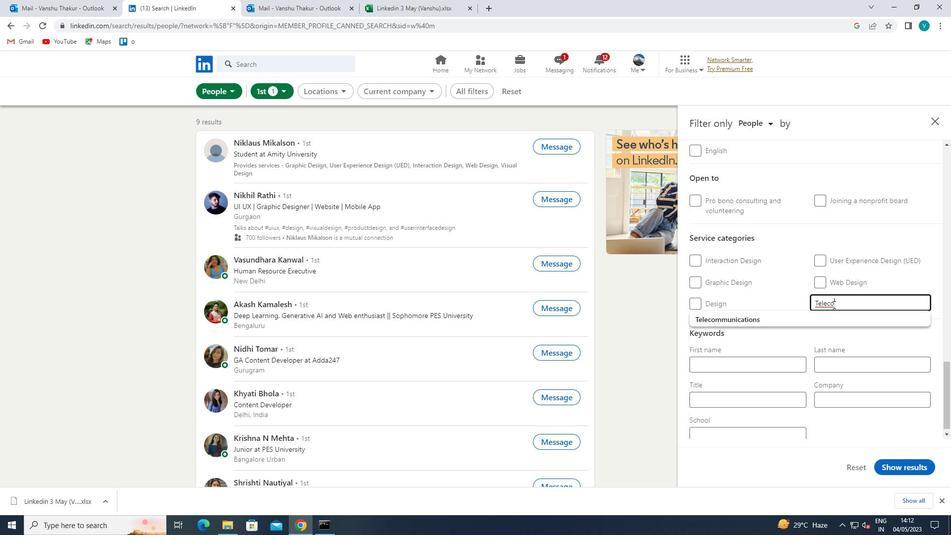 
Action: Mouse pressed left at (816, 314)
Screenshot: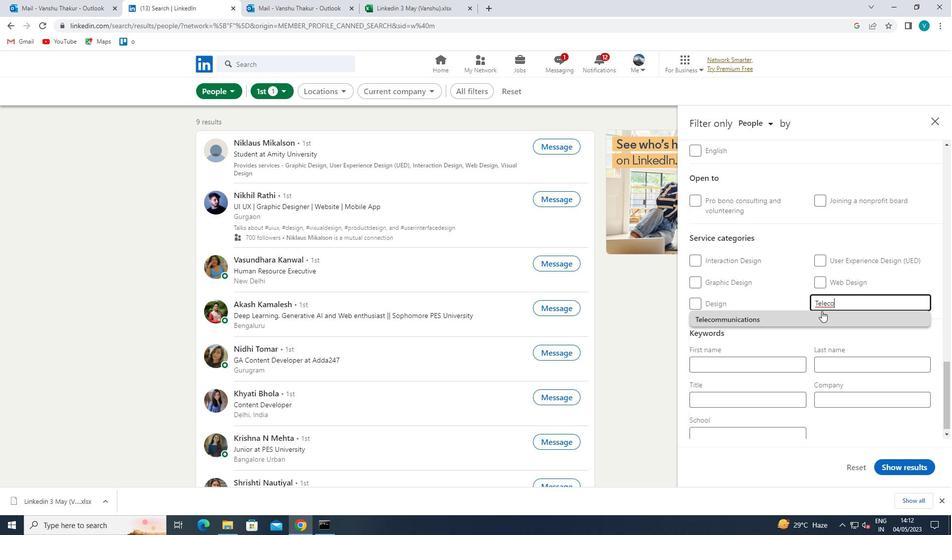
Action: Mouse moved to (806, 327)
Screenshot: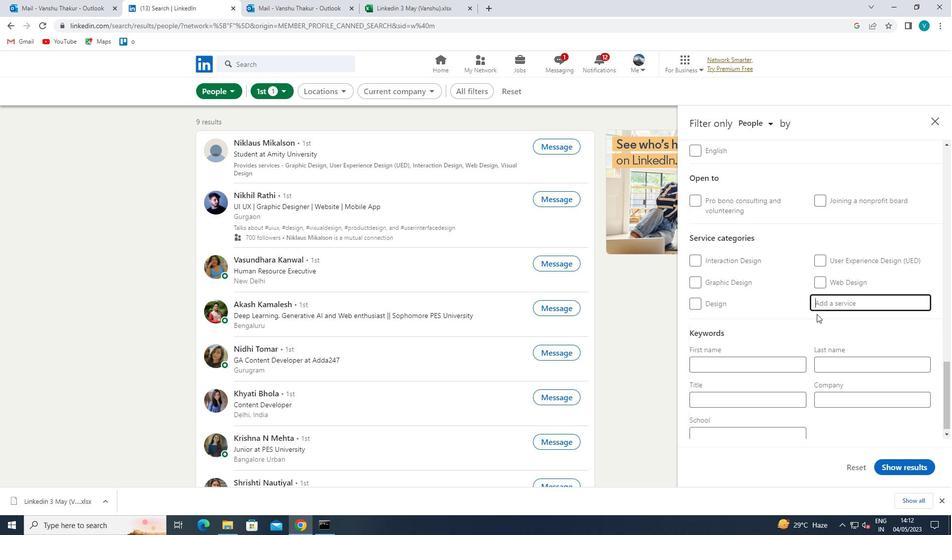 
Action: Mouse scrolled (806, 326) with delta (0, 0)
Screenshot: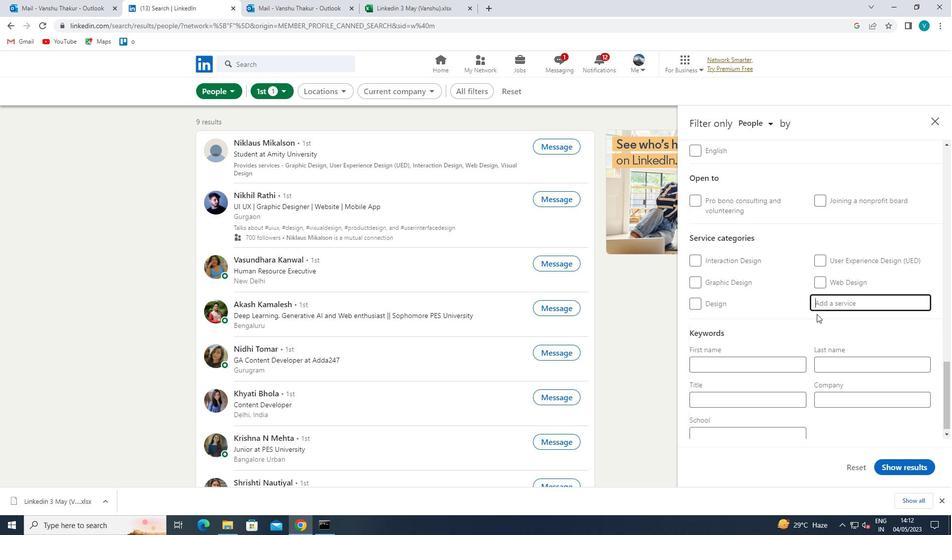 
Action: Mouse moved to (800, 333)
Screenshot: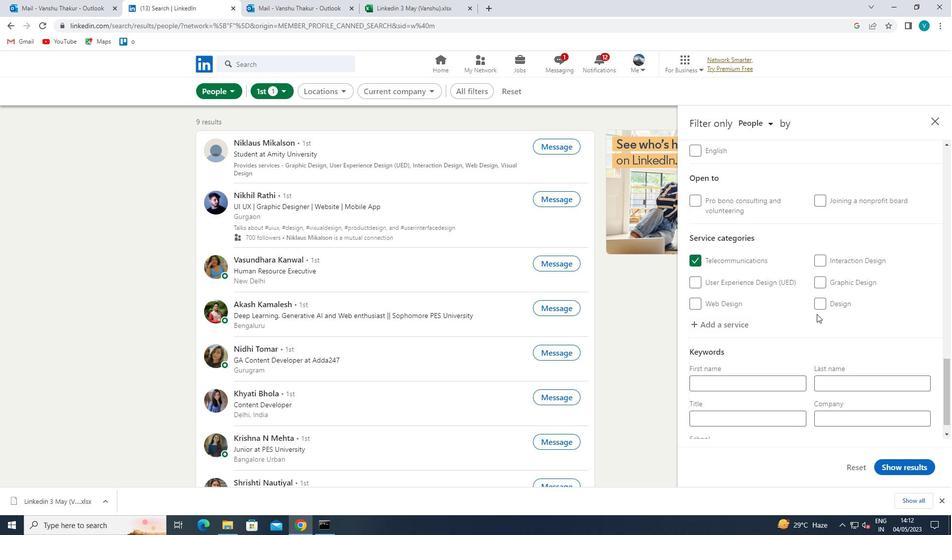 
Action: Mouse scrolled (800, 333) with delta (0, 0)
Screenshot: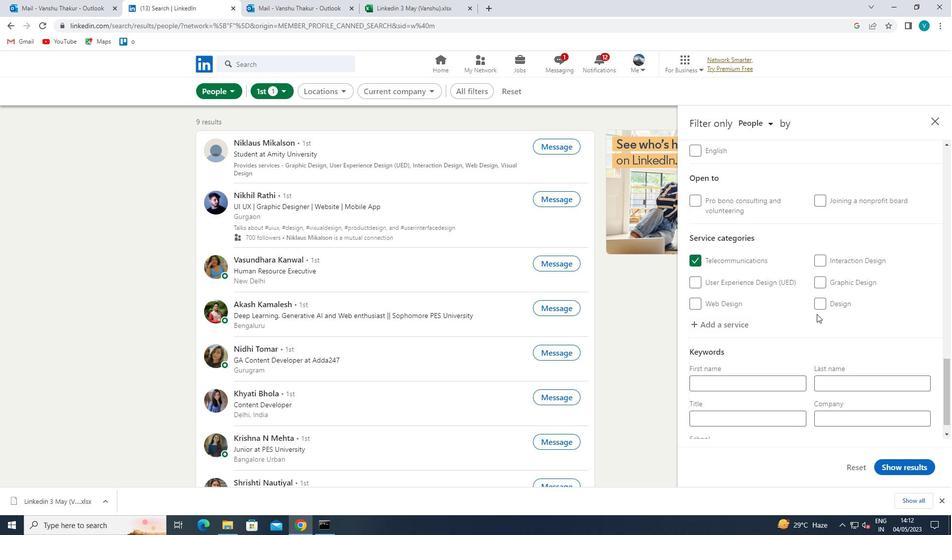 
Action: Mouse moved to (760, 394)
Screenshot: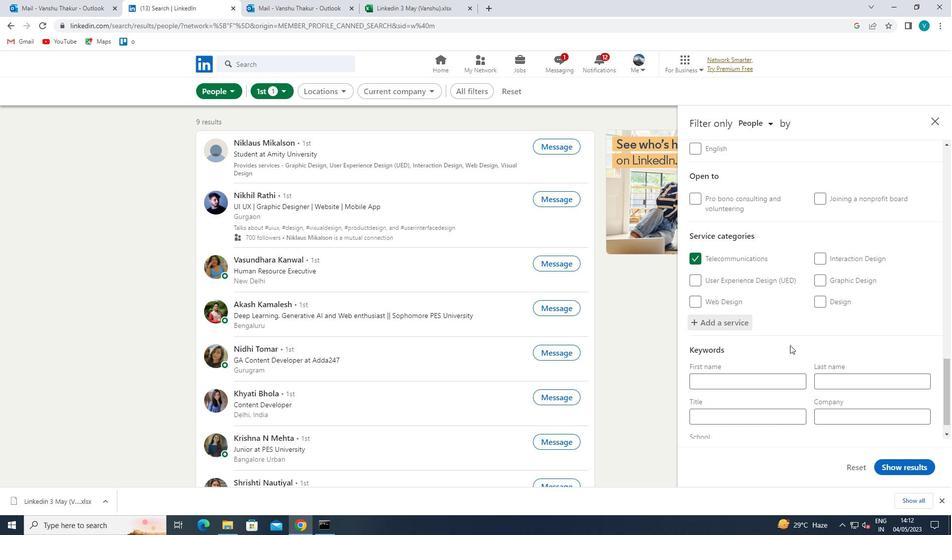 
Action: Mouse pressed left at (760, 394)
Screenshot: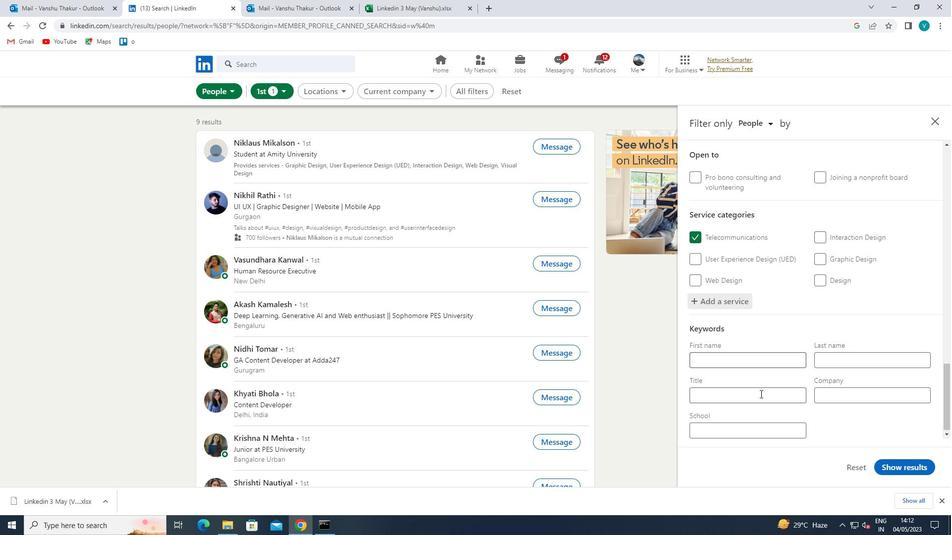 
Action: Mouse moved to (760, 394)
Screenshot: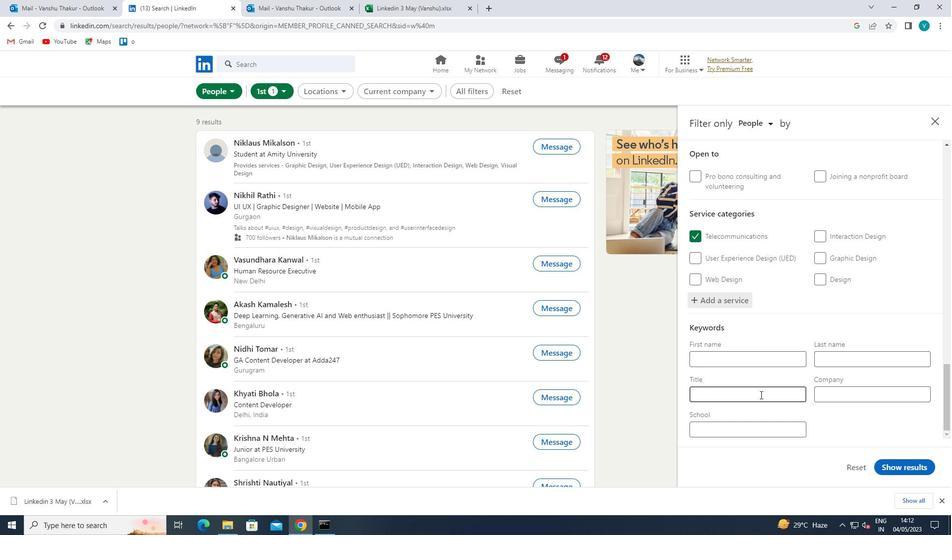 
Action: Key pressed <Key.shift>OUTSIDE<Key.space><Key.shift>SALES<Key.space><Key.shift>MANGAER<Key.backspace><Key.backspace><Key.backspace><Key.backspace>AGER
Screenshot: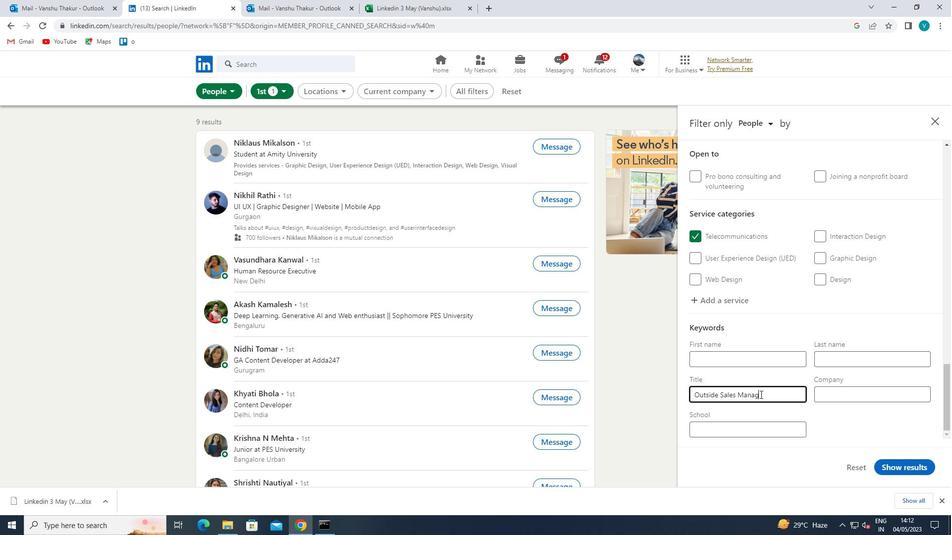 
Action: Mouse moved to (915, 466)
Screenshot: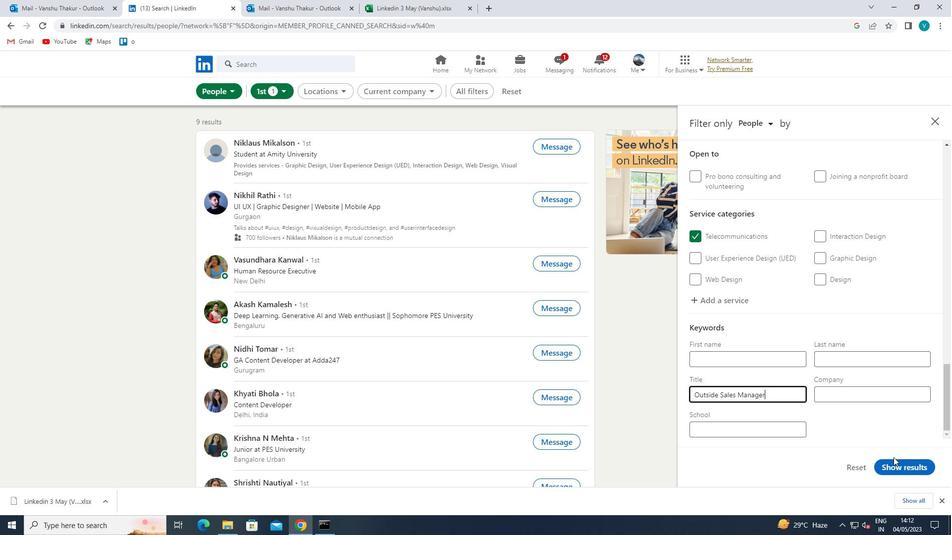 
Action: Mouse pressed left at (915, 466)
Screenshot: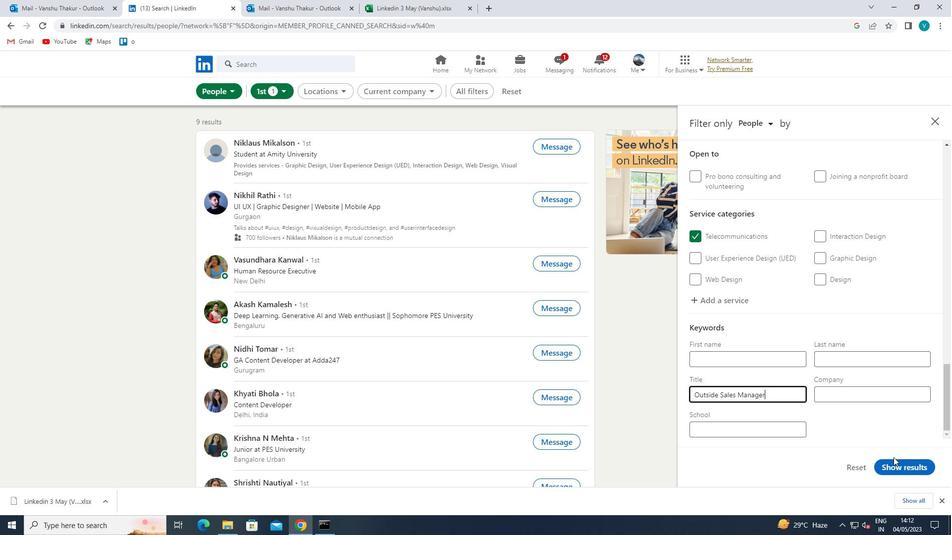 
